 Task: Look for space in Baiyin, China from 1st July, 2023 to 3rd July, 2023 for 1 adult in price range Rs.5000 to Rs.15000. Place can be private room with 1  bedroom having 1 bed and 1 bathroom. Property type can be house, flat, guest house, hotel. Amenities needed are: wifi. Booking option can be shelf check-in. Required host language is Chinese (Simplified).
Action: Mouse moved to (598, 89)
Screenshot: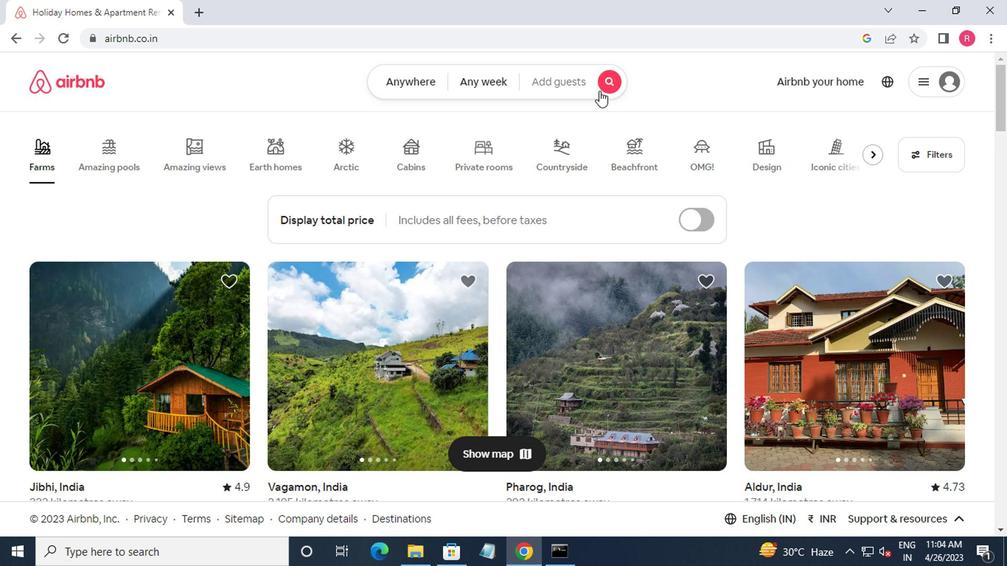 
Action: Mouse pressed left at (598, 89)
Screenshot: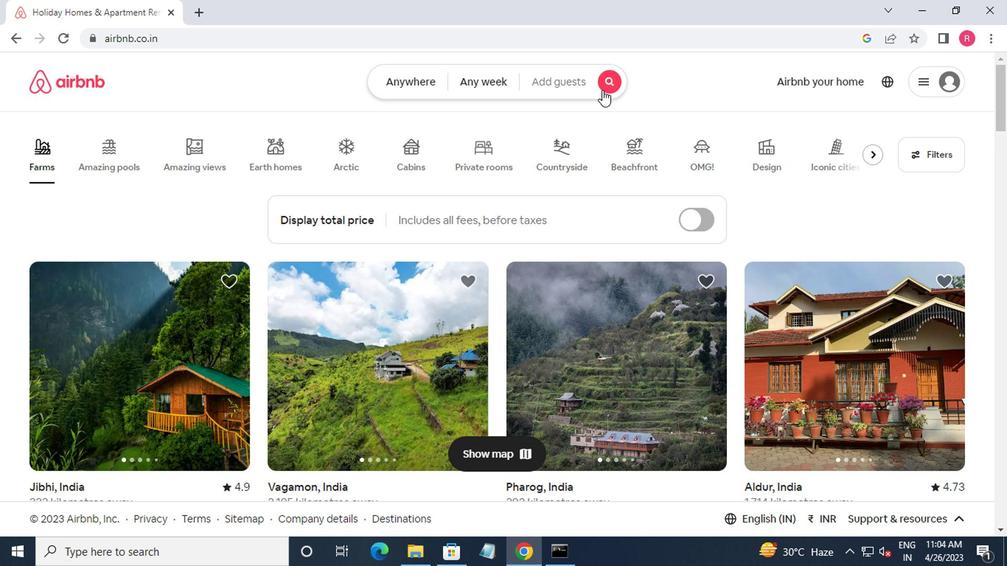 
Action: Mouse moved to (287, 146)
Screenshot: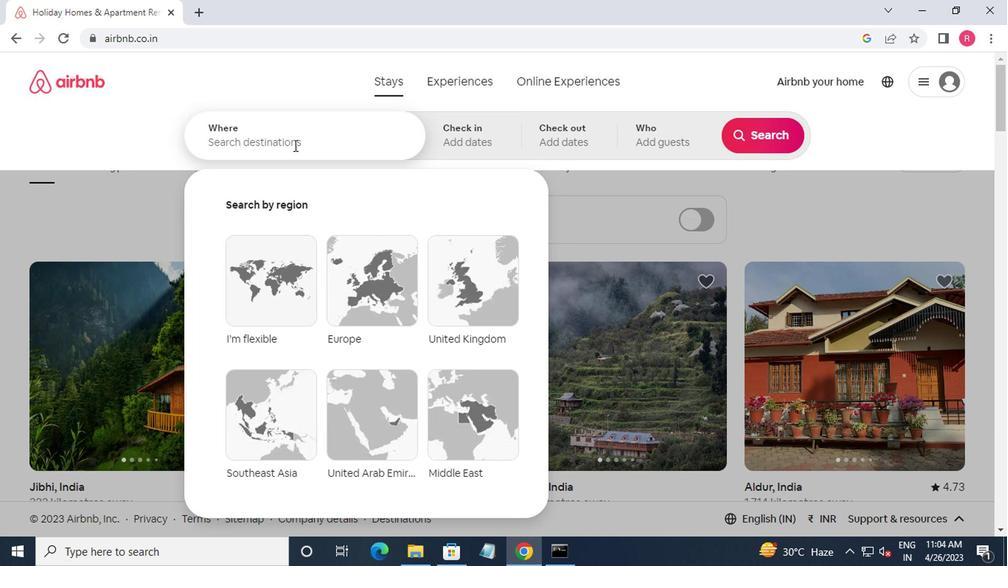 
Action: Mouse pressed left at (287, 146)
Screenshot: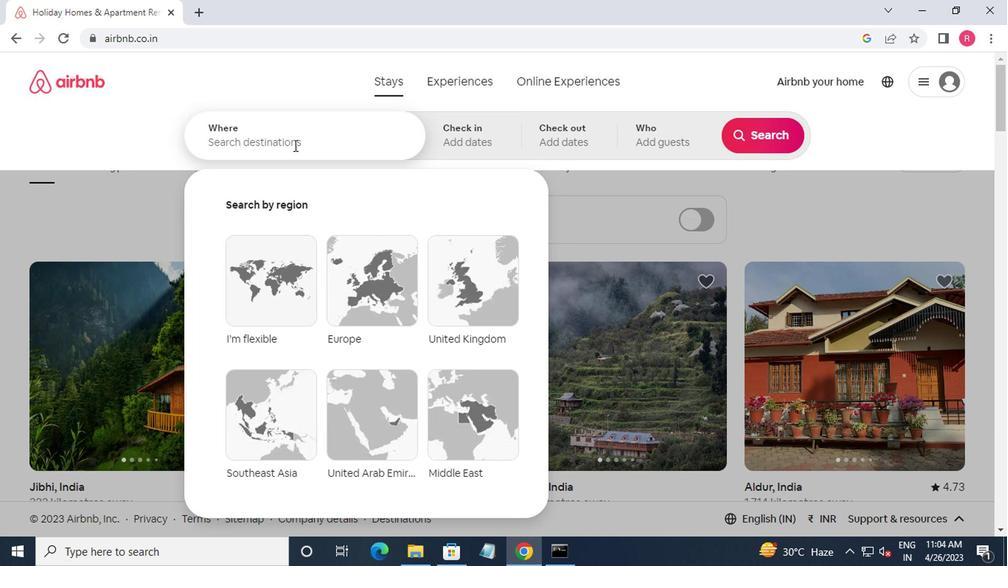 
Action: Key pressed baiyin,china<Key.enter>
Screenshot: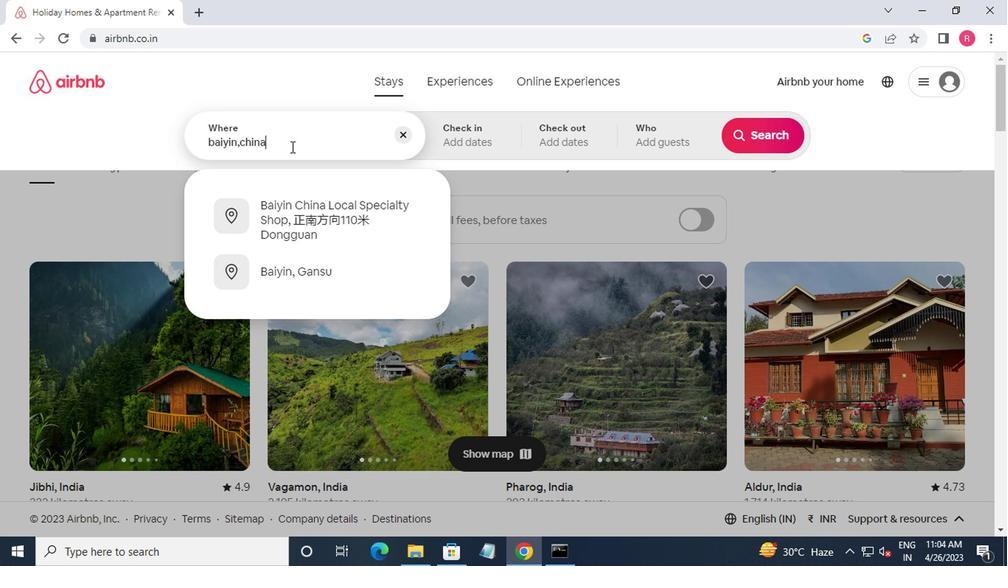 
Action: Mouse moved to (752, 255)
Screenshot: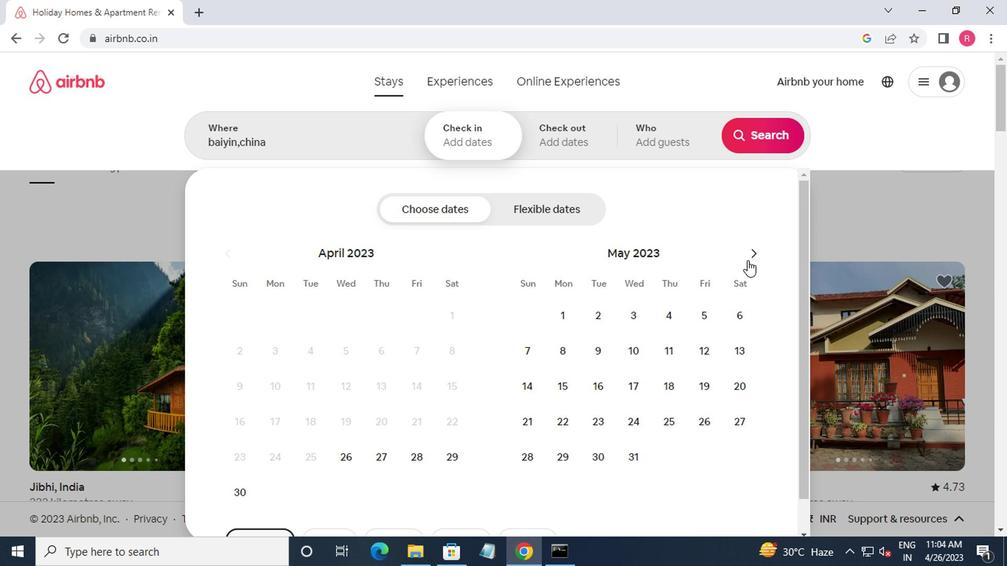 
Action: Mouse pressed left at (752, 255)
Screenshot: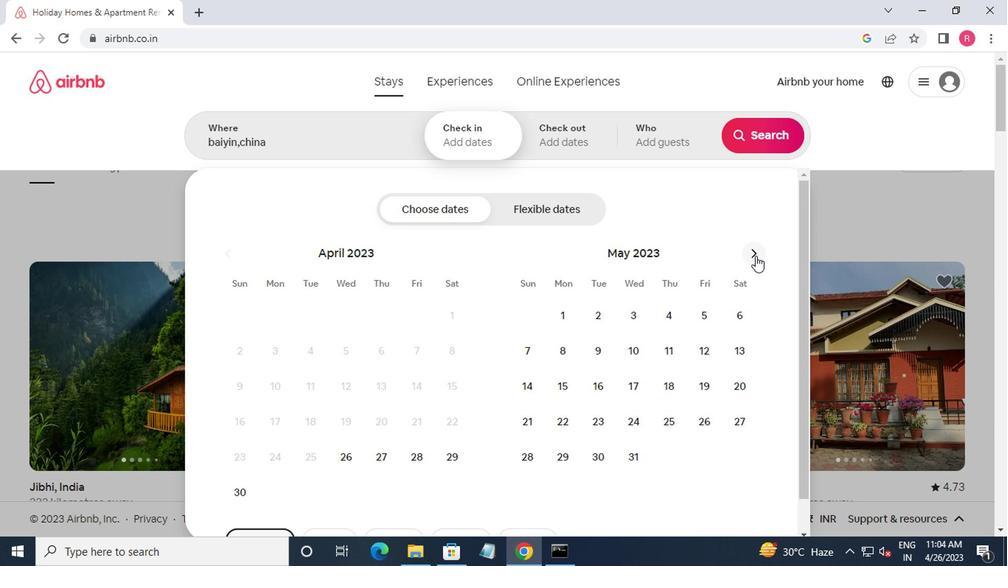 
Action: Mouse moved to (753, 254)
Screenshot: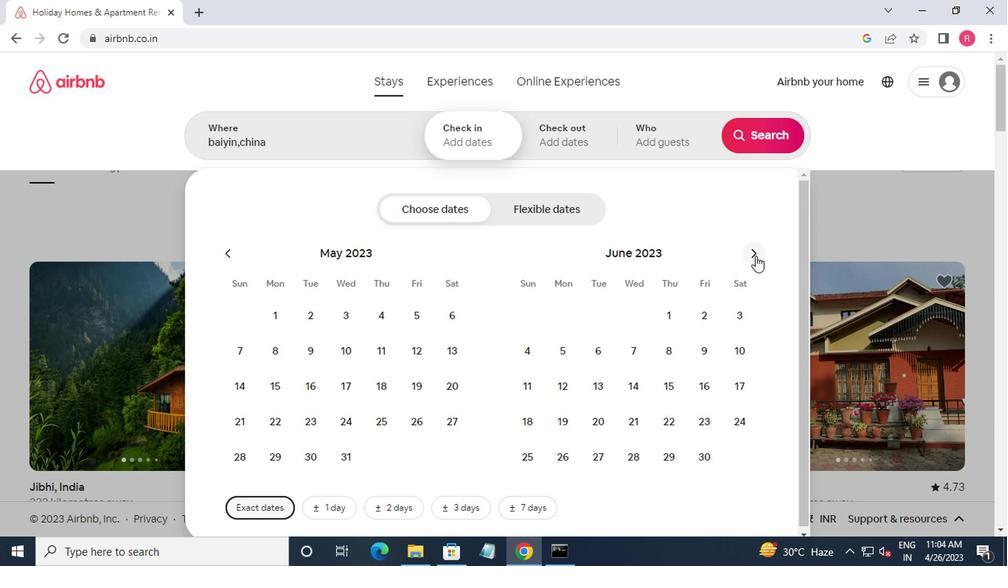
Action: Mouse pressed left at (753, 254)
Screenshot: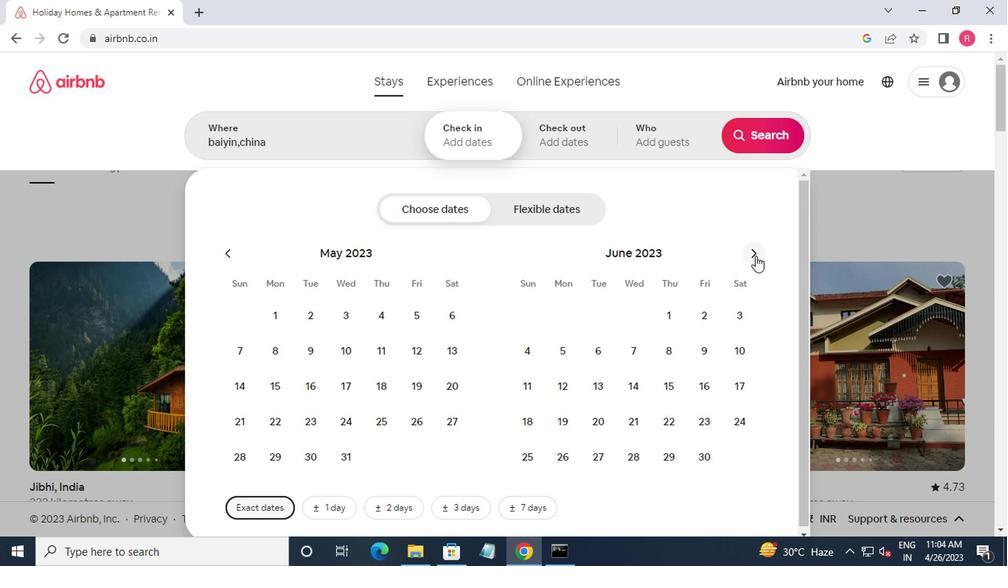
Action: Mouse moved to (749, 316)
Screenshot: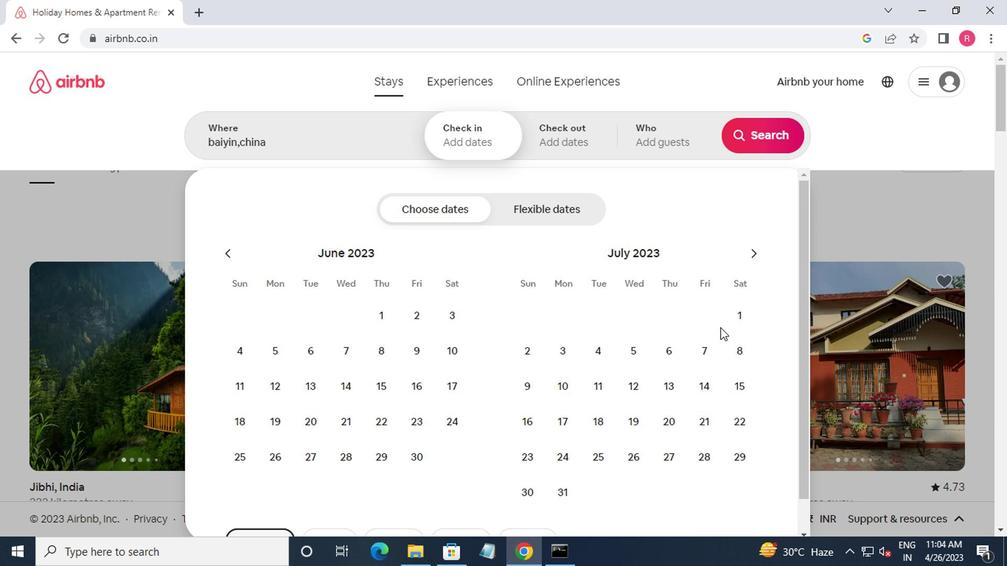 
Action: Mouse pressed left at (749, 316)
Screenshot: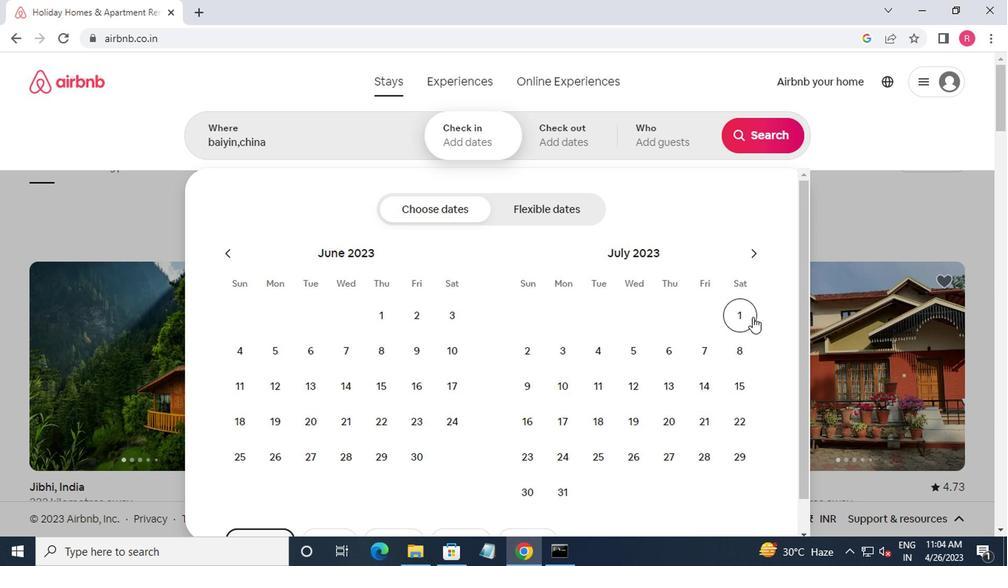 
Action: Mouse moved to (556, 356)
Screenshot: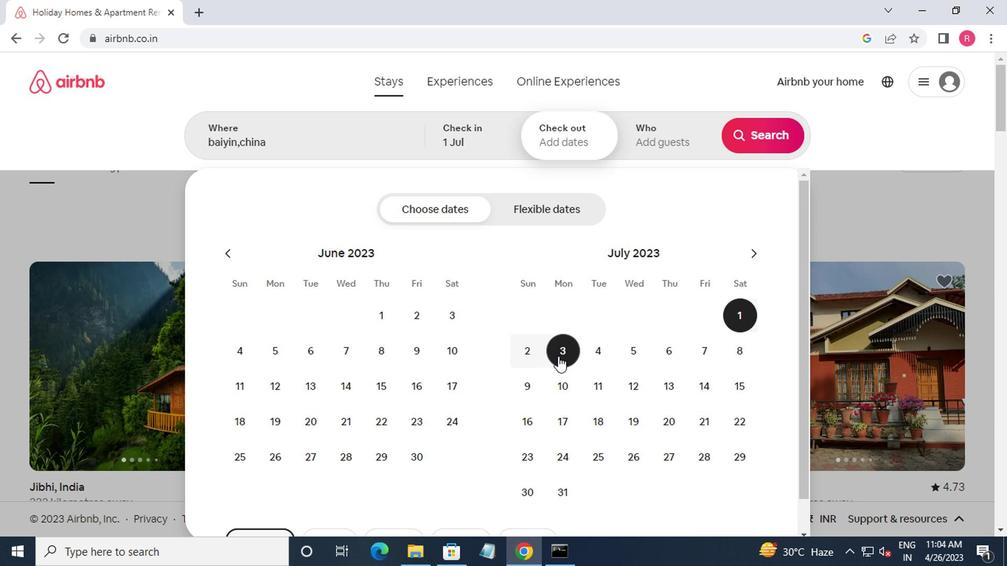 
Action: Mouse pressed left at (556, 356)
Screenshot: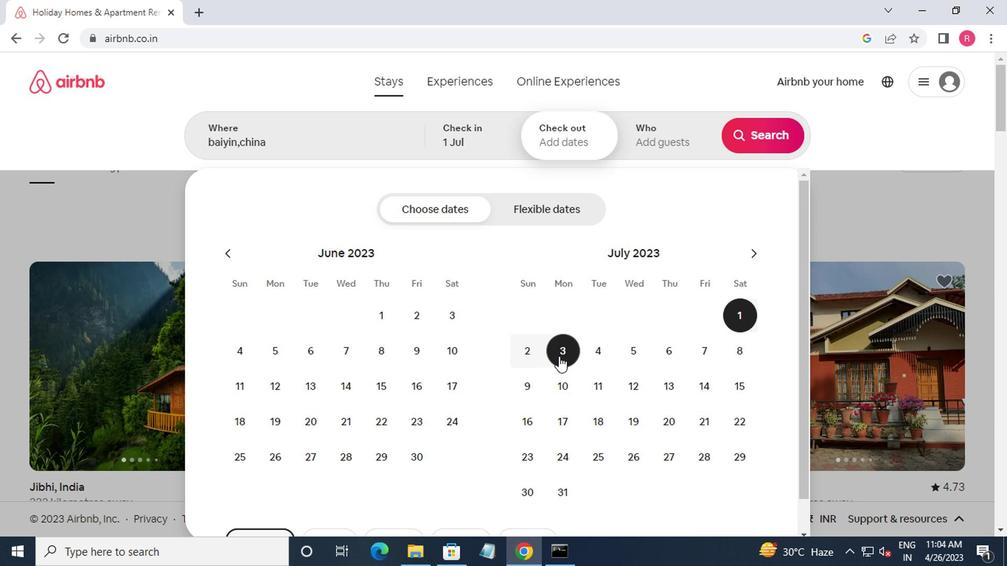 
Action: Mouse moved to (641, 140)
Screenshot: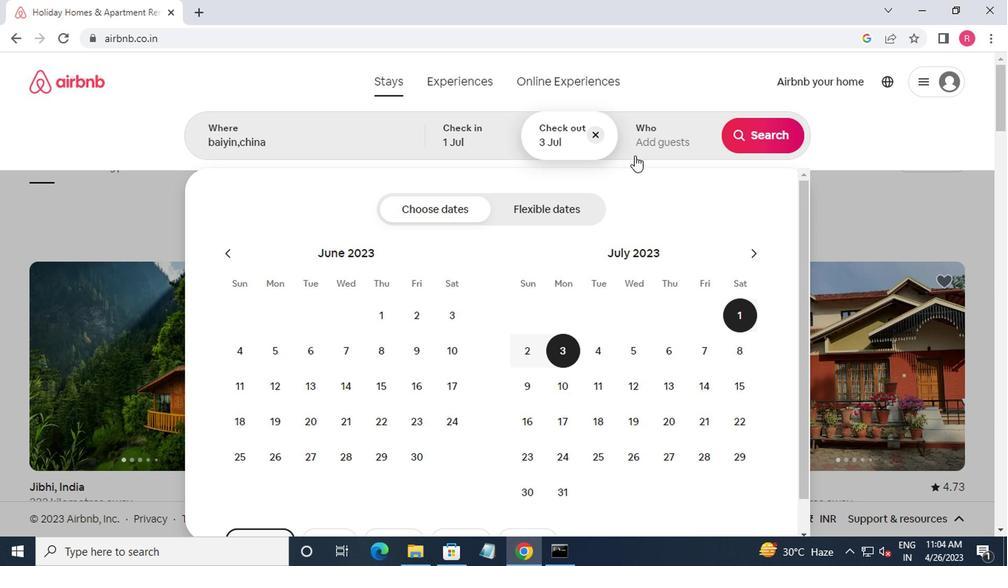 
Action: Mouse pressed left at (641, 140)
Screenshot: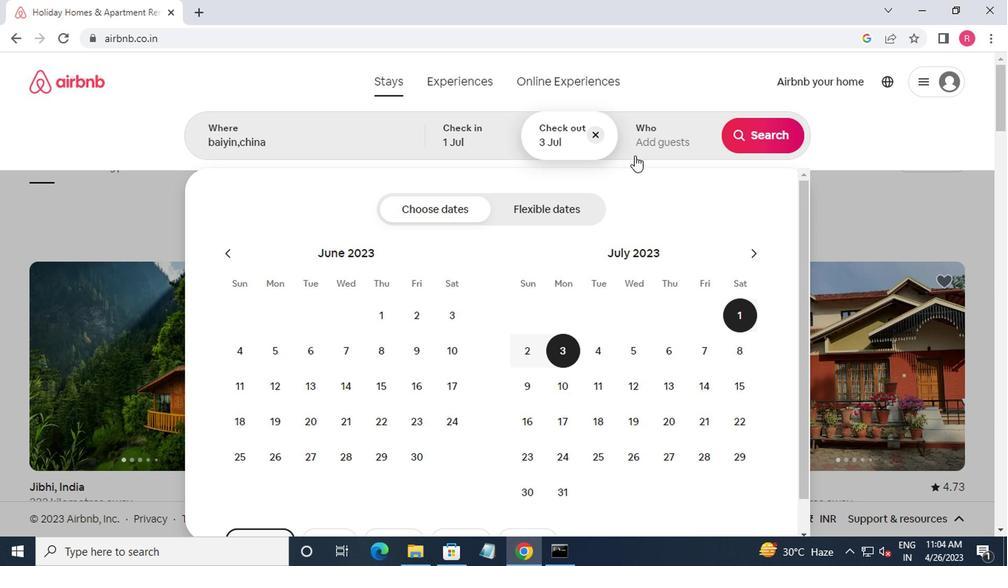 
Action: Mouse moved to (763, 210)
Screenshot: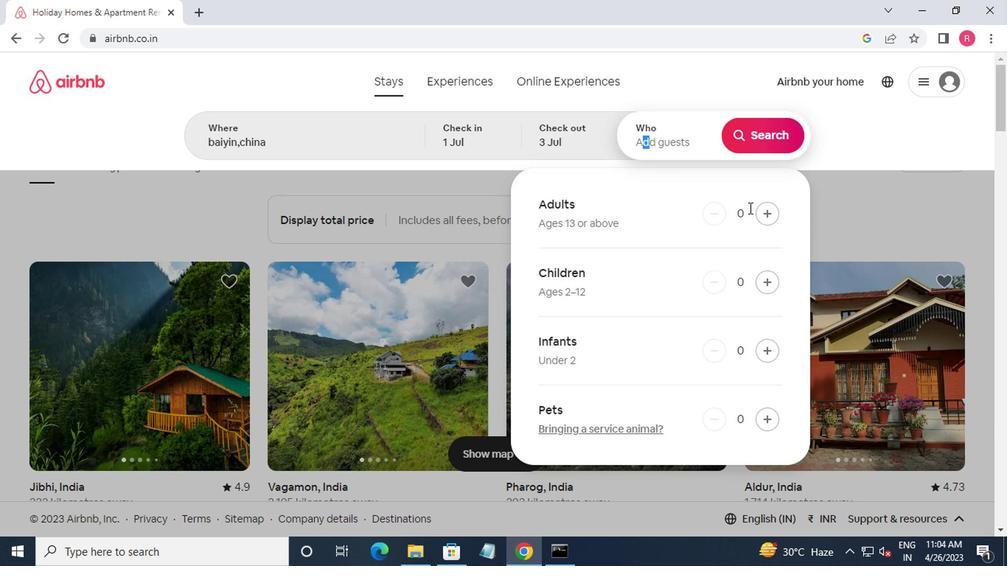 
Action: Mouse pressed left at (763, 210)
Screenshot: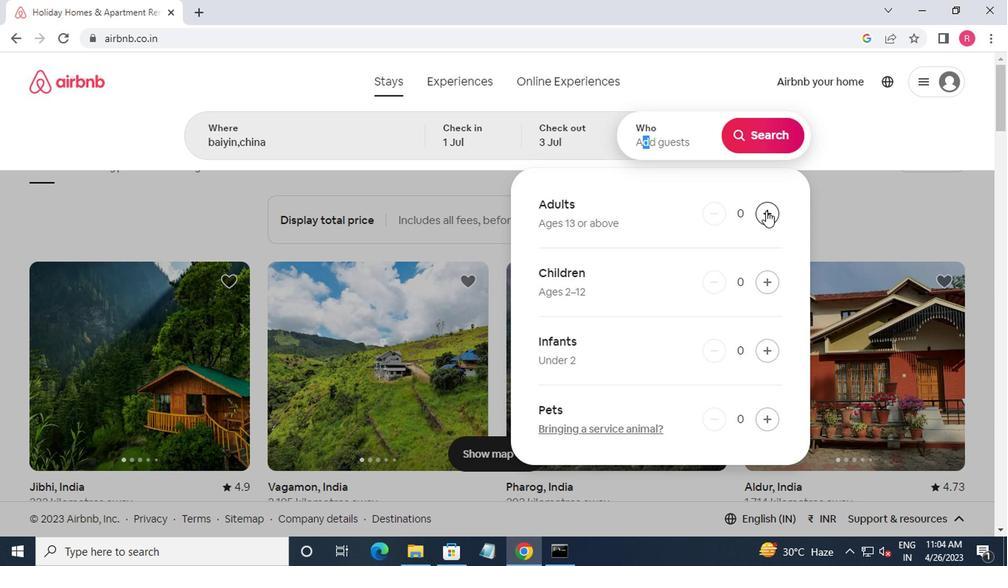 
Action: Mouse moved to (752, 145)
Screenshot: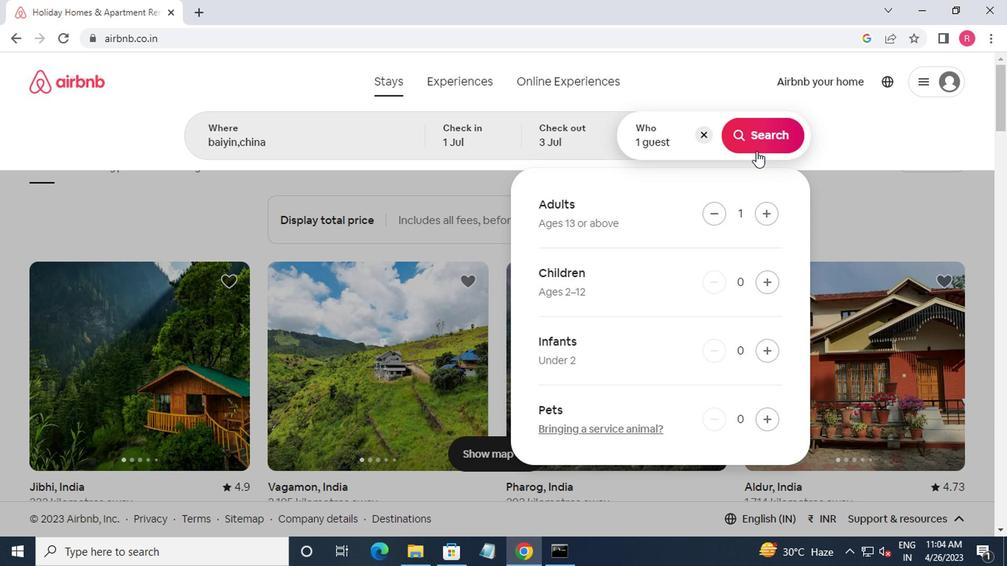 
Action: Mouse pressed left at (752, 145)
Screenshot: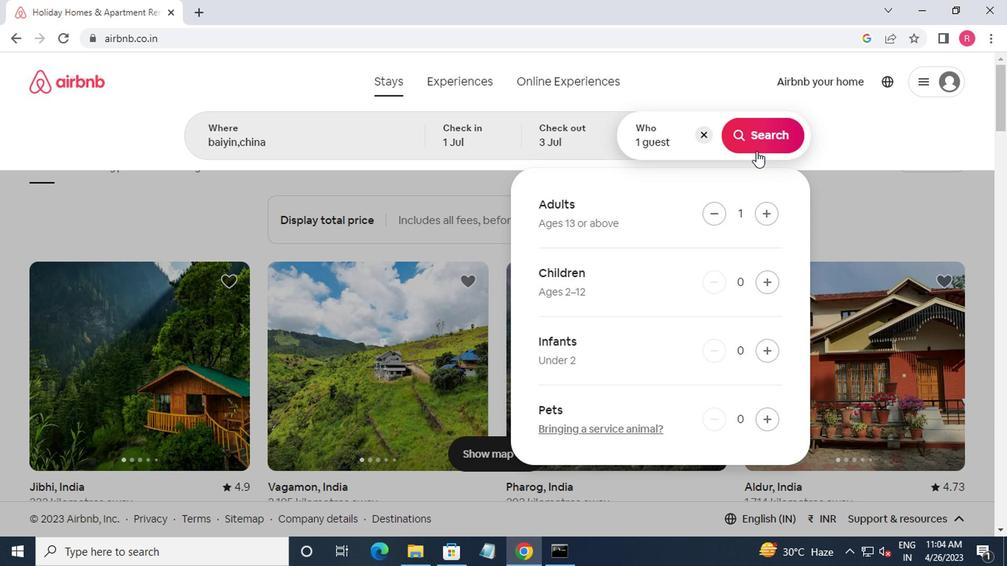 
Action: Mouse moved to (915, 142)
Screenshot: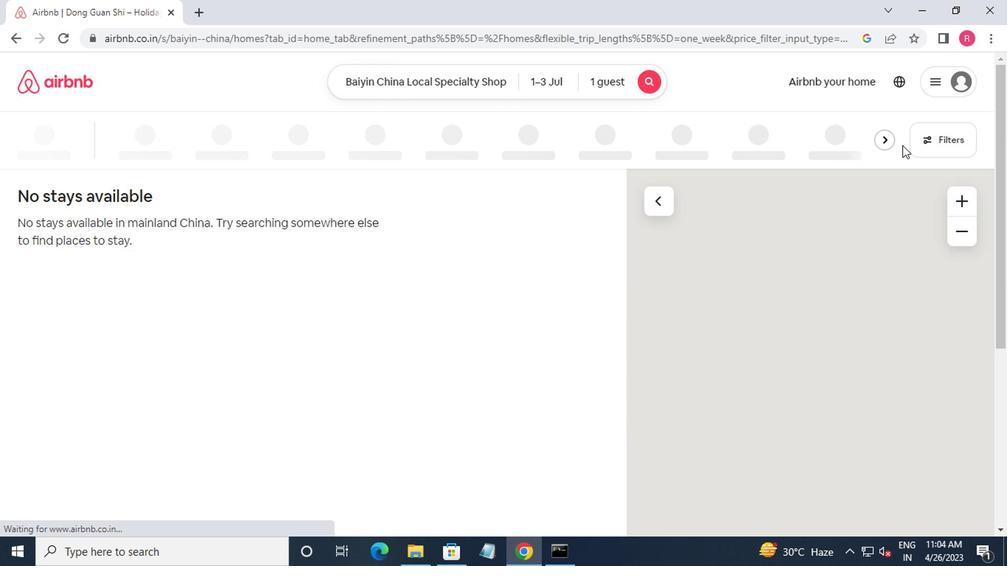 
Action: Mouse pressed left at (915, 142)
Screenshot: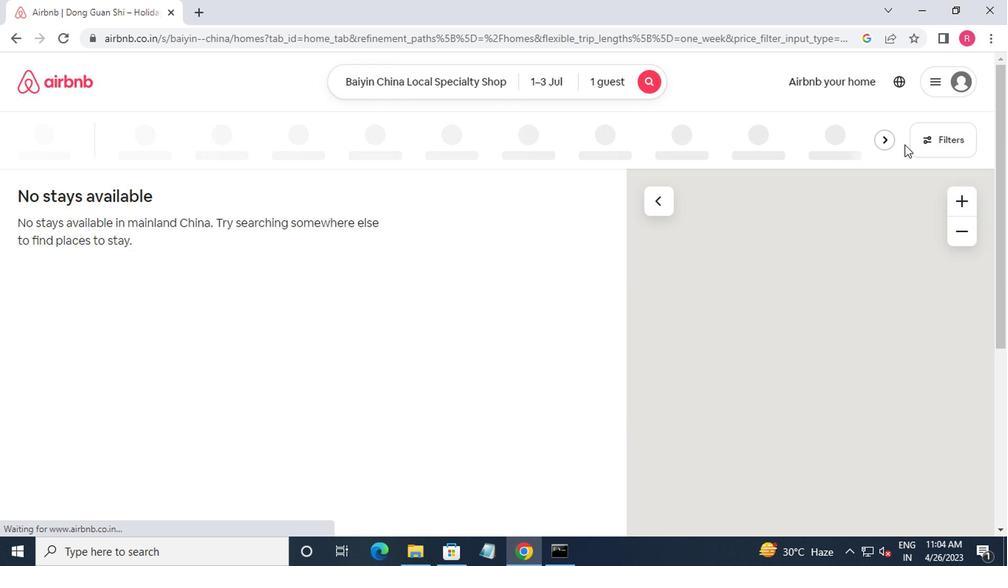 
Action: Mouse moved to (314, 229)
Screenshot: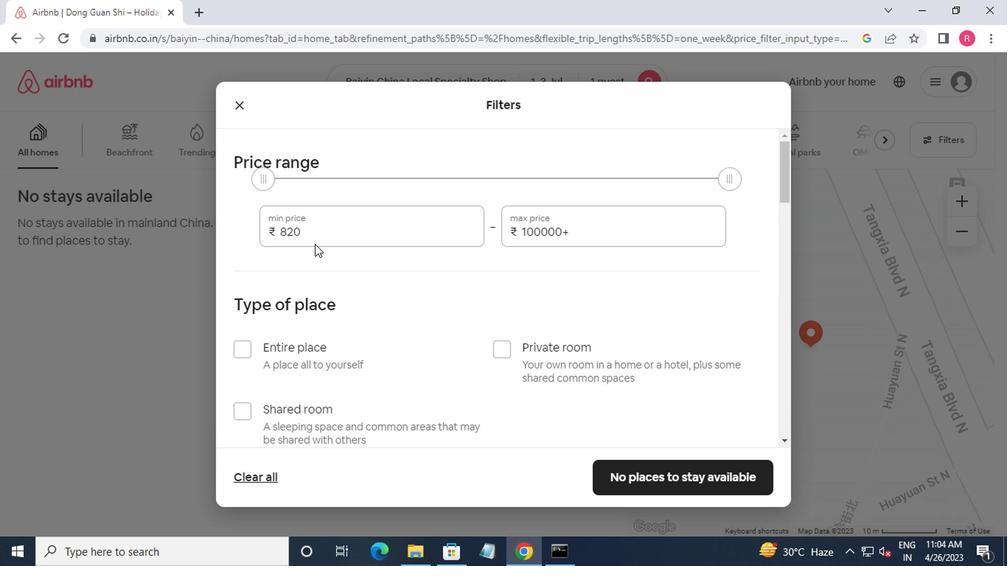
Action: Mouse pressed left at (314, 229)
Screenshot: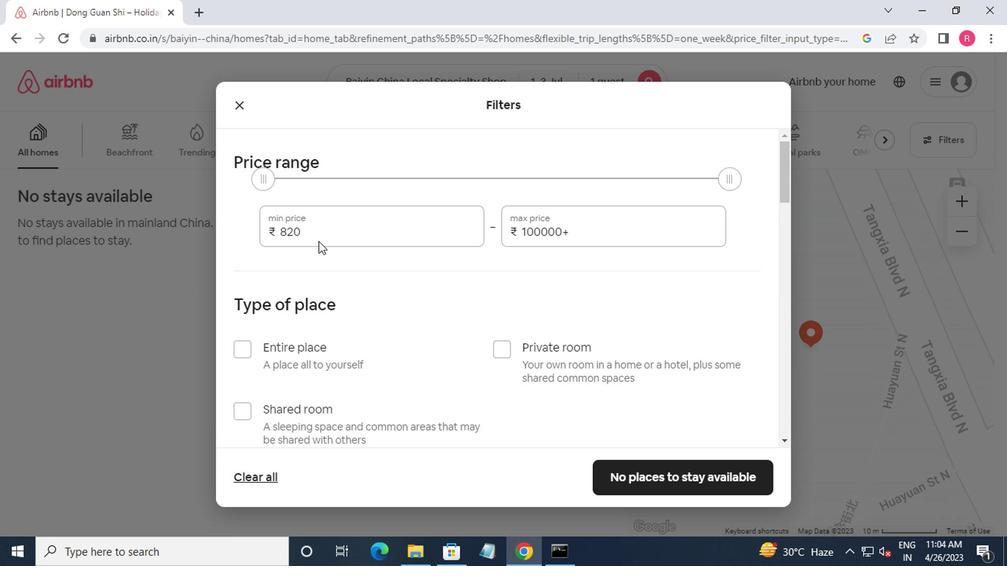 
Action: Mouse moved to (311, 228)
Screenshot: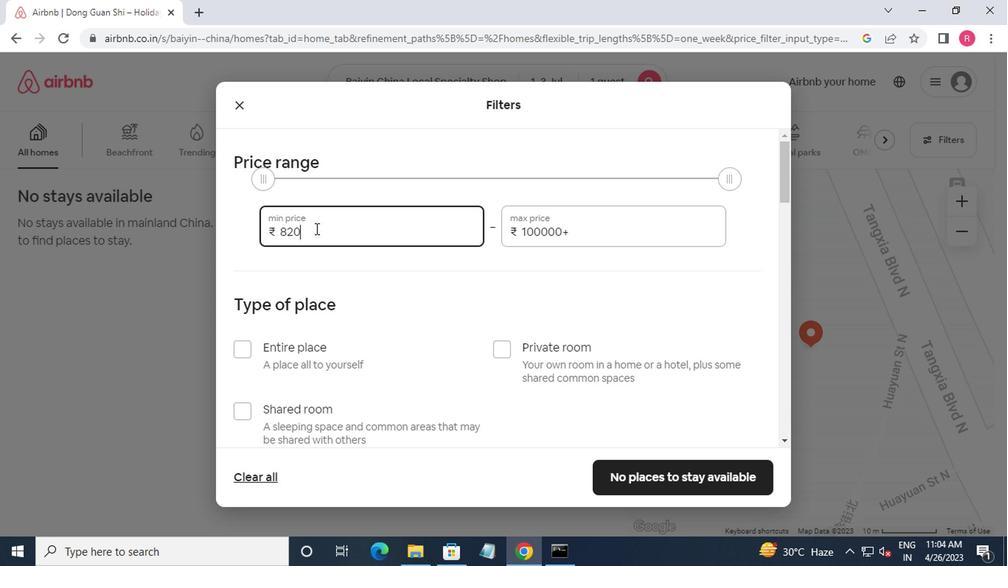 
Action: Key pressed <Key.backspace><Key.backspace><Key.backspace><Key.backspace>5000<Key.tab>1500<Key.backspace><Key.backspace><Key.backspace><Key.backspace><Key.backspace><Key.backspace>5000
Screenshot: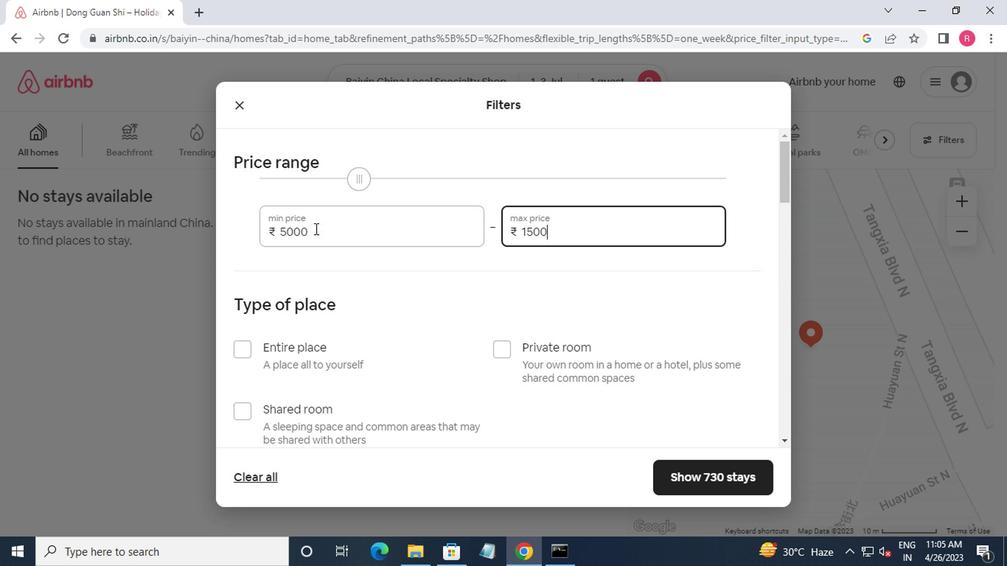 
Action: Mouse moved to (235, 263)
Screenshot: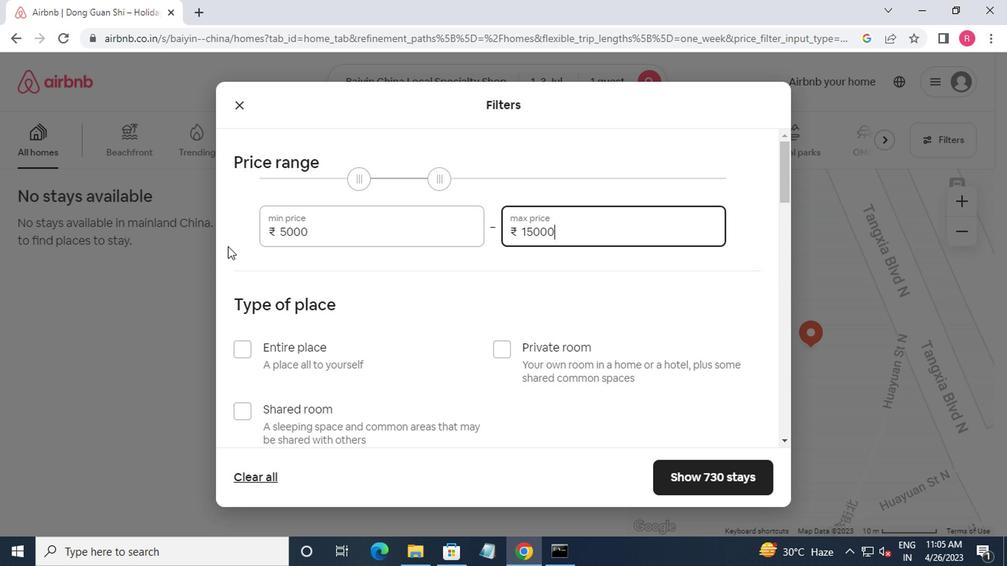 
Action: Mouse scrolled (235, 262) with delta (0, -1)
Screenshot: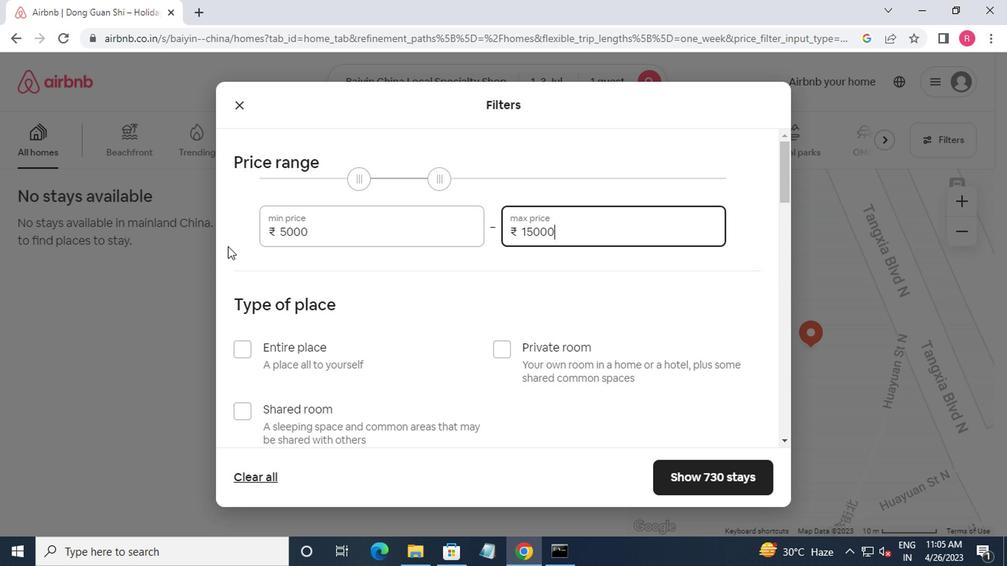 
Action: Mouse moved to (235, 282)
Screenshot: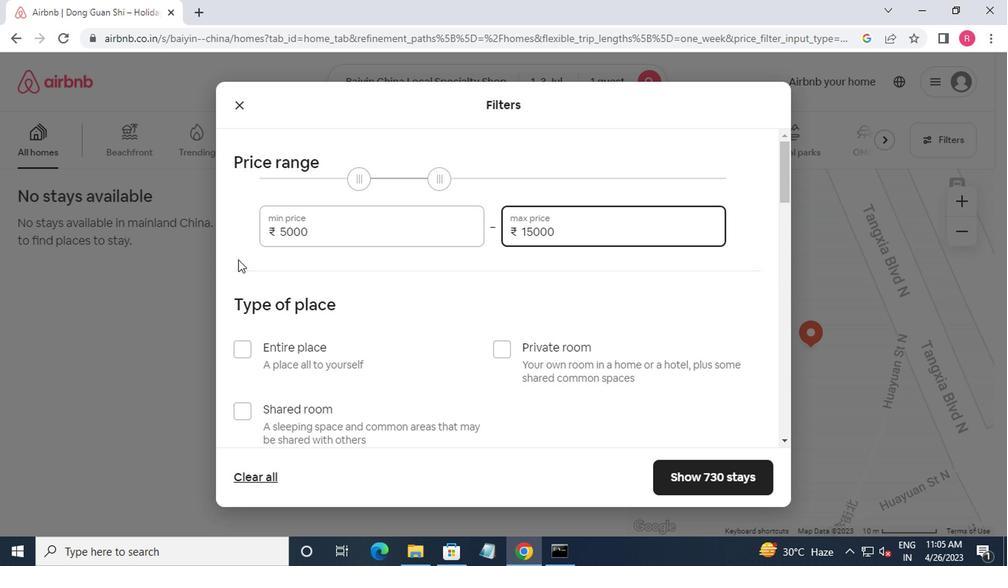 
Action: Mouse scrolled (235, 282) with delta (0, 0)
Screenshot: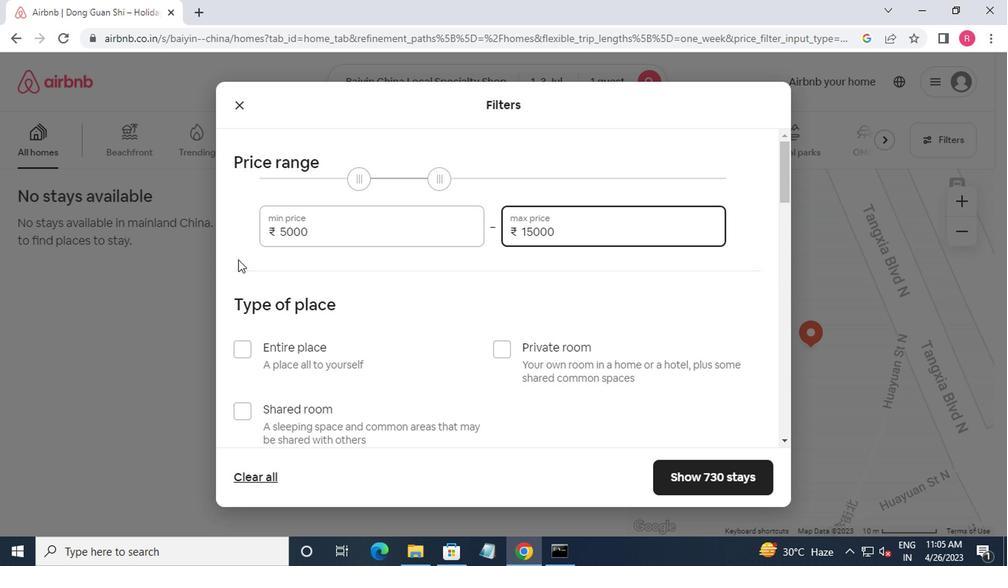 
Action: Mouse moved to (500, 198)
Screenshot: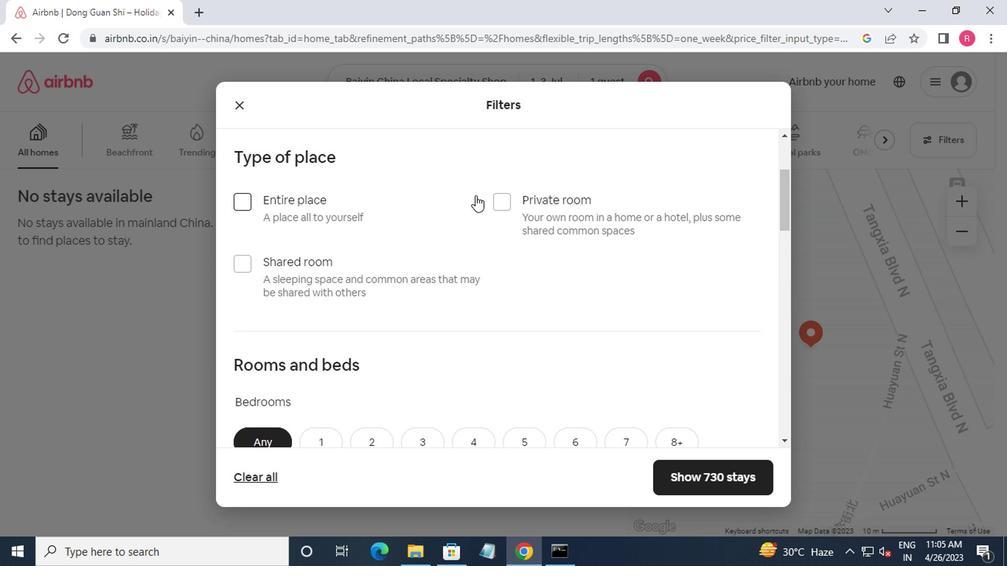
Action: Mouse pressed left at (500, 198)
Screenshot: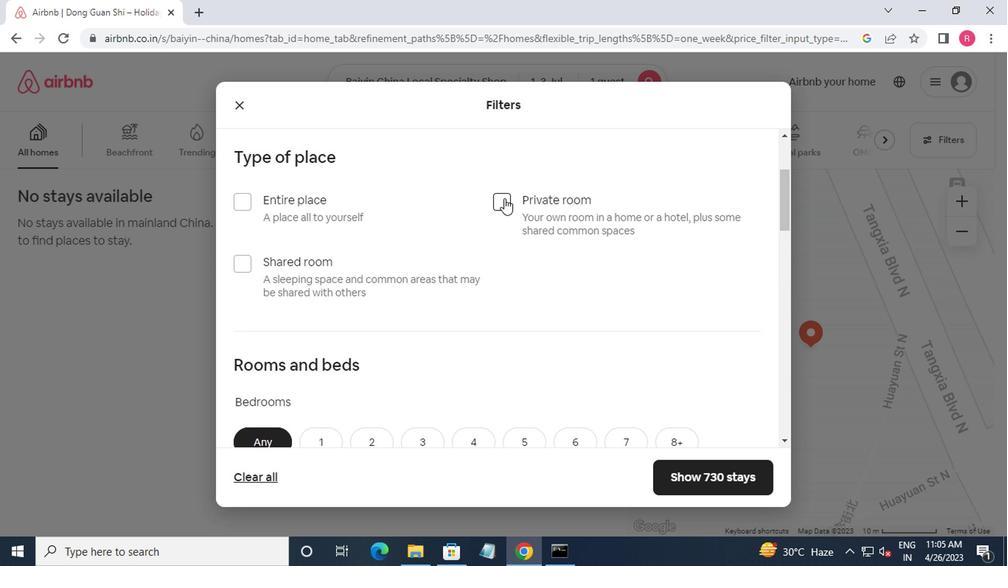 
Action: Mouse moved to (500, 211)
Screenshot: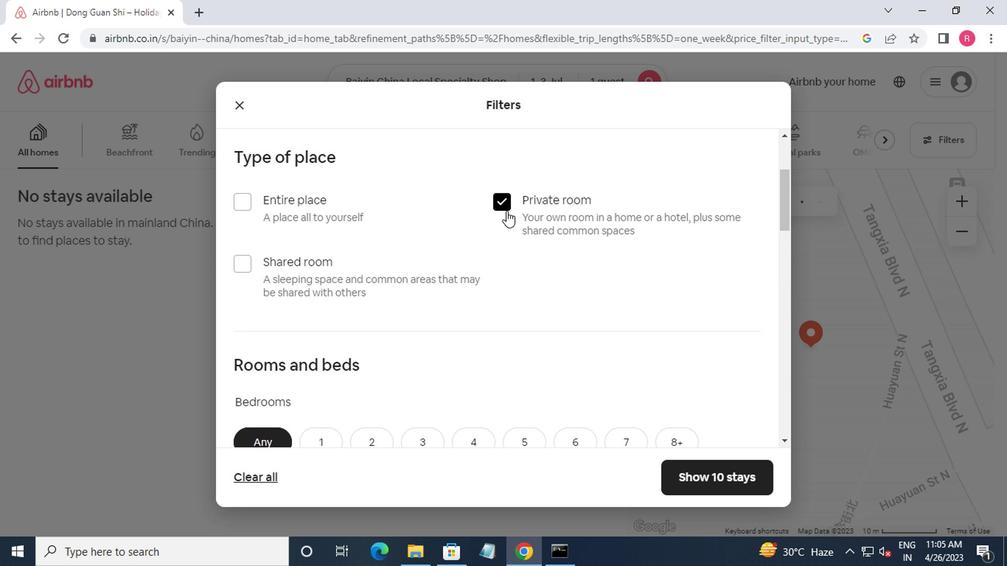 
Action: Mouse scrolled (500, 210) with delta (0, 0)
Screenshot: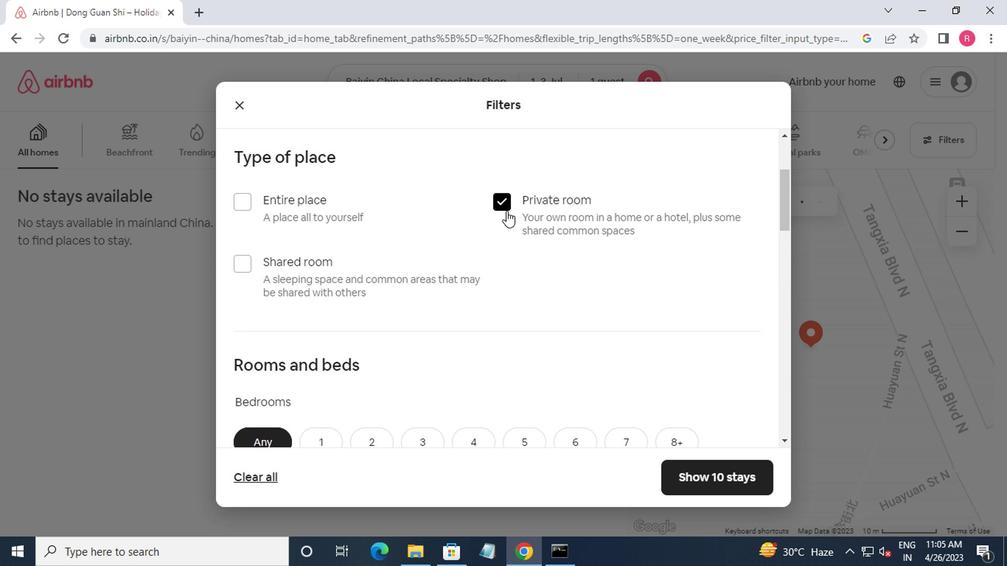 
Action: Mouse moved to (500, 213)
Screenshot: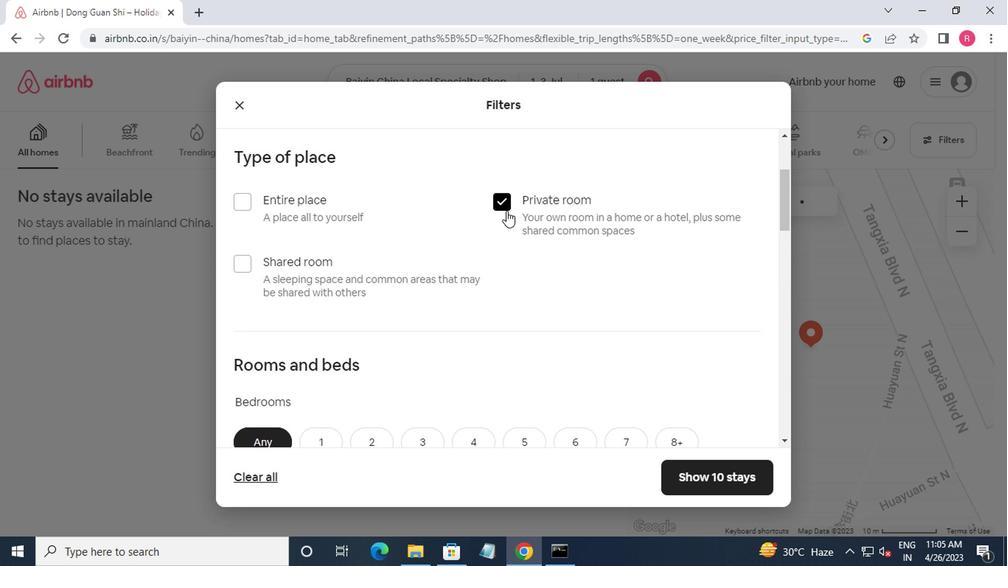 
Action: Mouse scrolled (500, 212) with delta (0, 0)
Screenshot: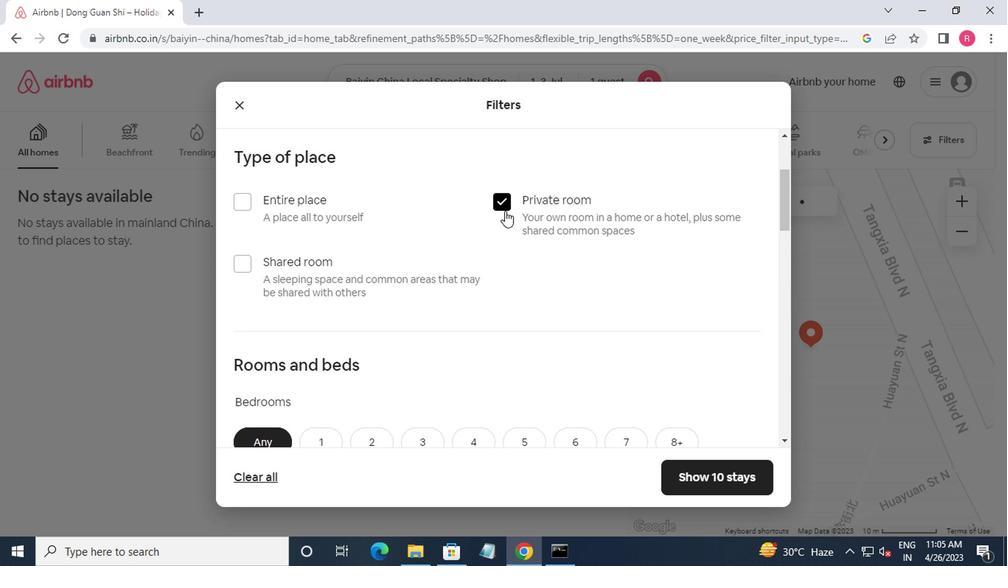 
Action: Mouse moved to (316, 301)
Screenshot: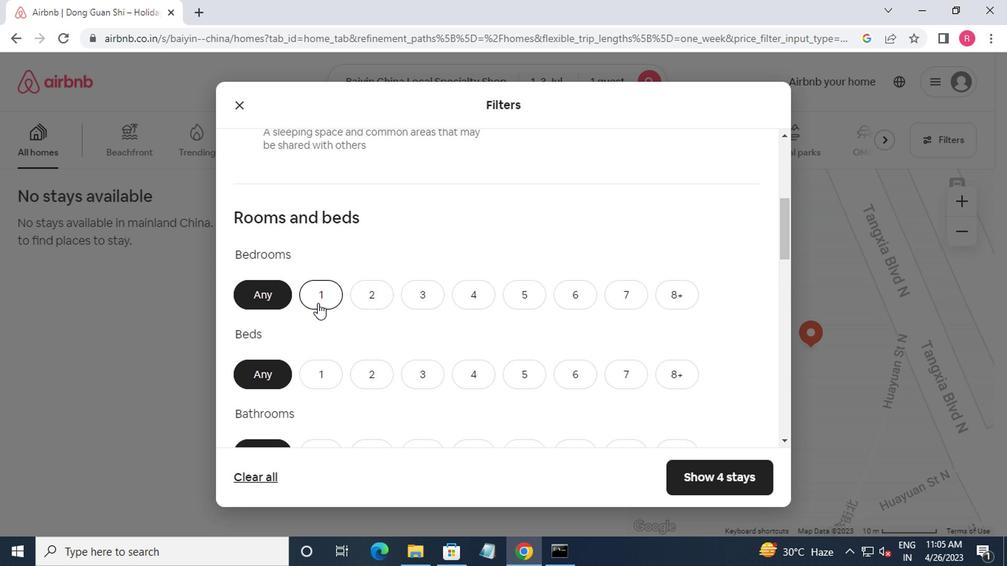 
Action: Mouse pressed left at (316, 301)
Screenshot: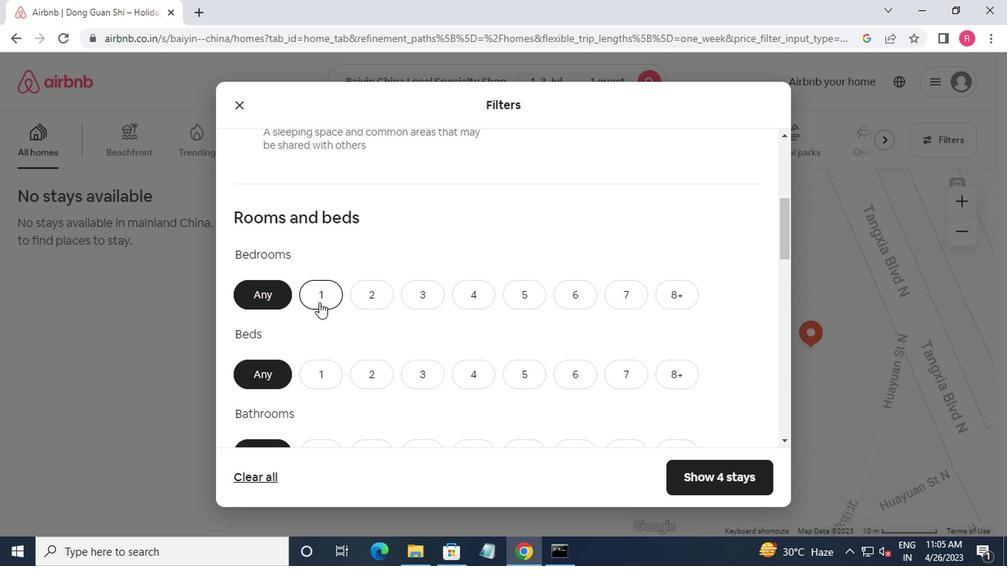 
Action: Mouse moved to (322, 301)
Screenshot: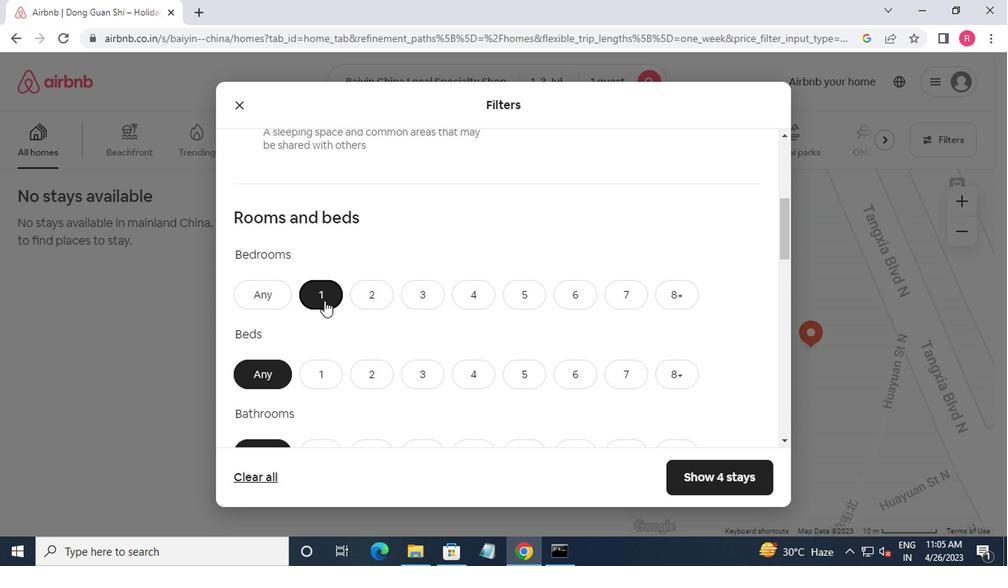 
Action: Mouse scrolled (322, 300) with delta (0, -1)
Screenshot: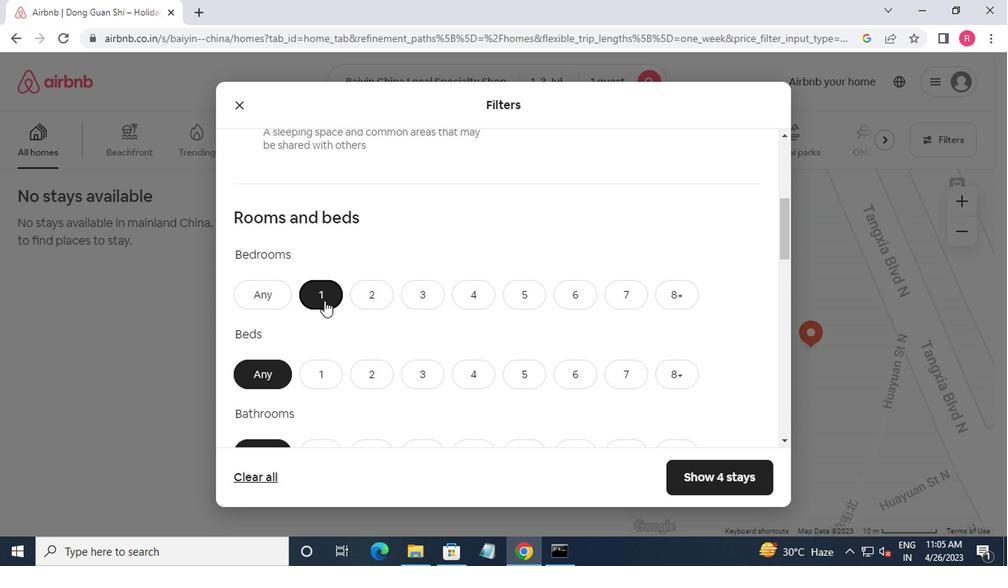 
Action: Mouse moved to (324, 308)
Screenshot: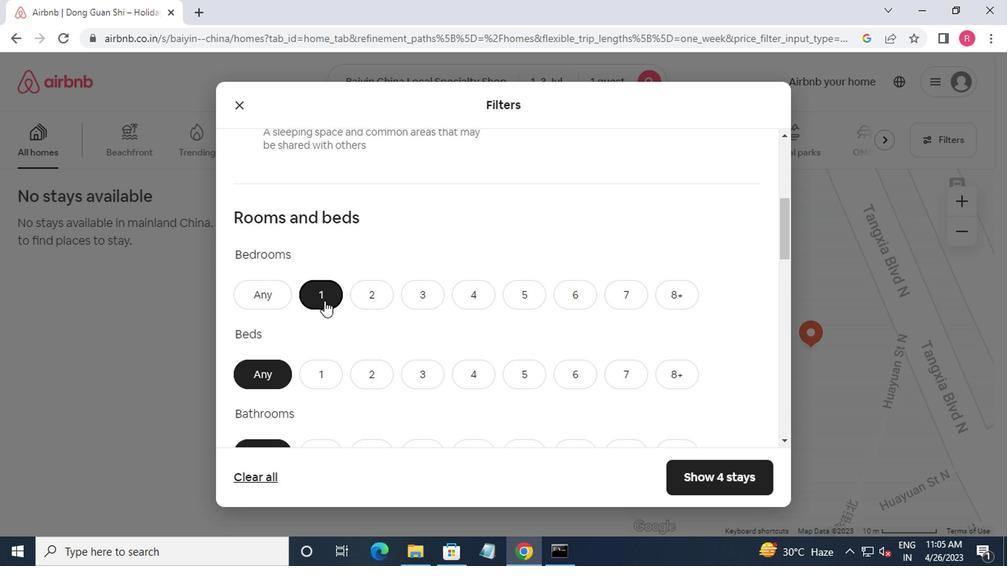 
Action: Mouse scrolled (324, 307) with delta (0, -1)
Screenshot: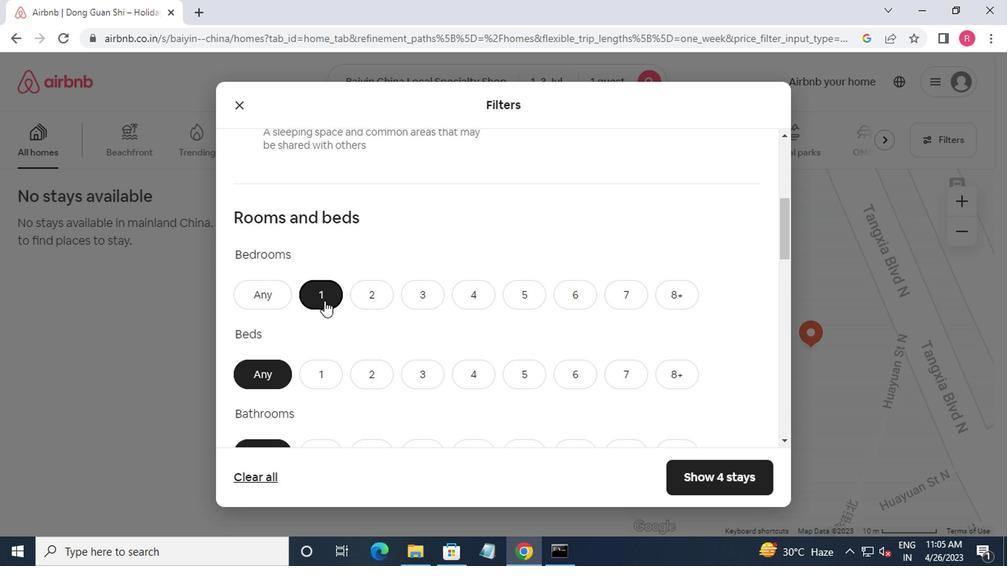 
Action: Mouse moved to (318, 231)
Screenshot: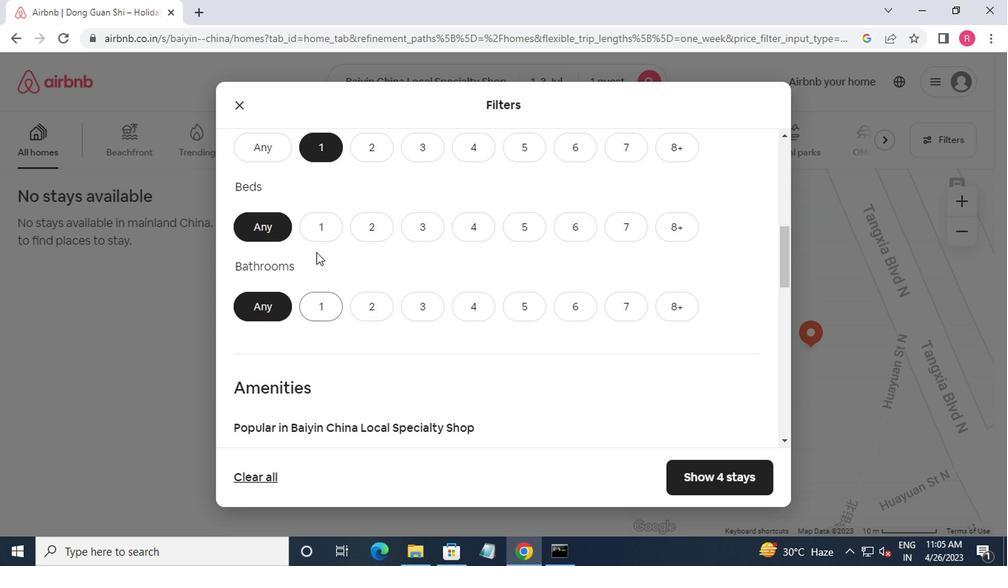 
Action: Mouse pressed left at (318, 231)
Screenshot: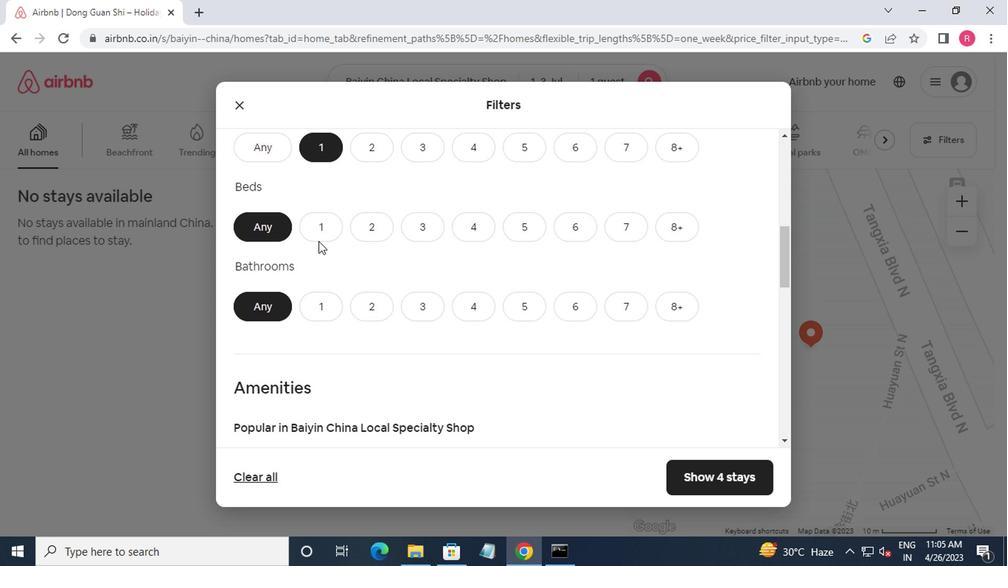 
Action: Mouse moved to (317, 305)
Screenshot: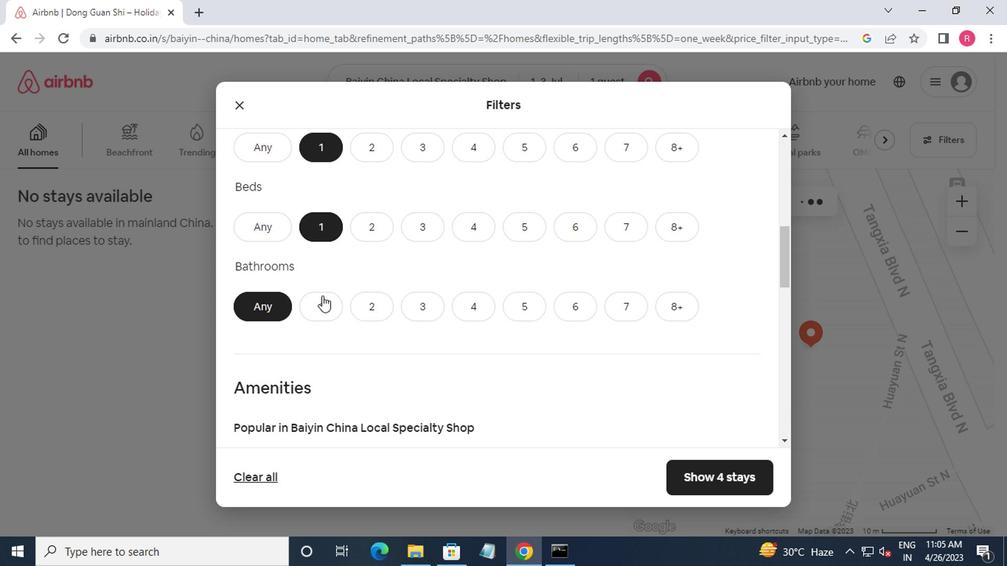 
Action: Mouse pressed left at (317, 305)
Screenshot: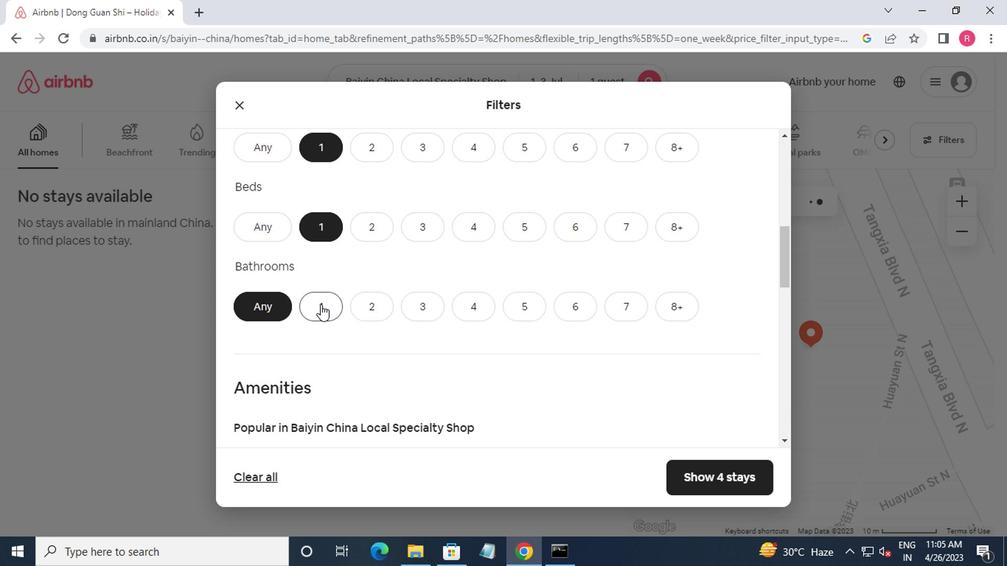 
Action: Mouse moved to (296, 312)
Screenshot: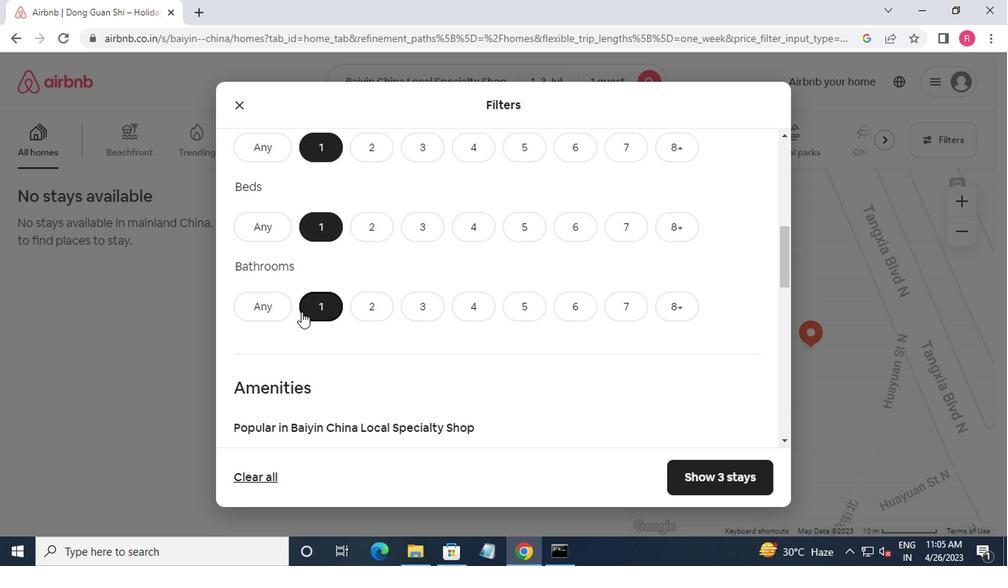 
Action: Mouse scrolled (296, 311) with delta (0, -1)
Screenshot: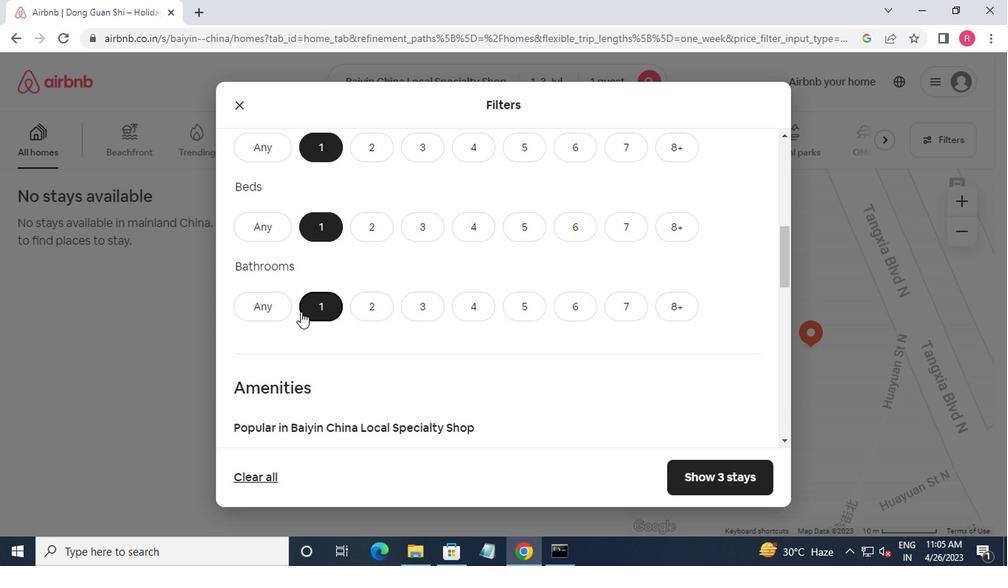 
Action: Mouse moved to (296, 314)
Screenshot: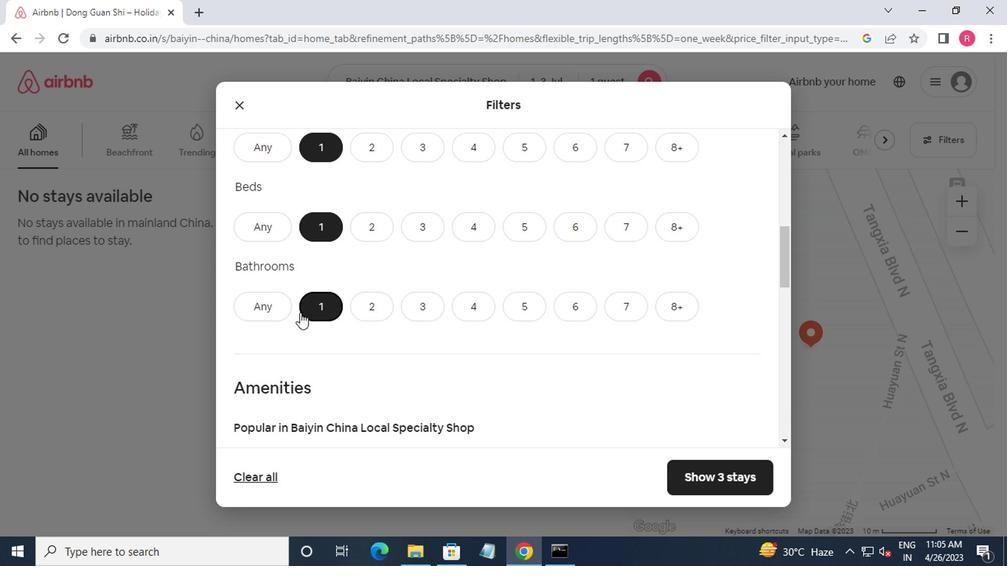 
Action: Mouse scrolled (296, 314) with delta (0, 0)
Screenshot: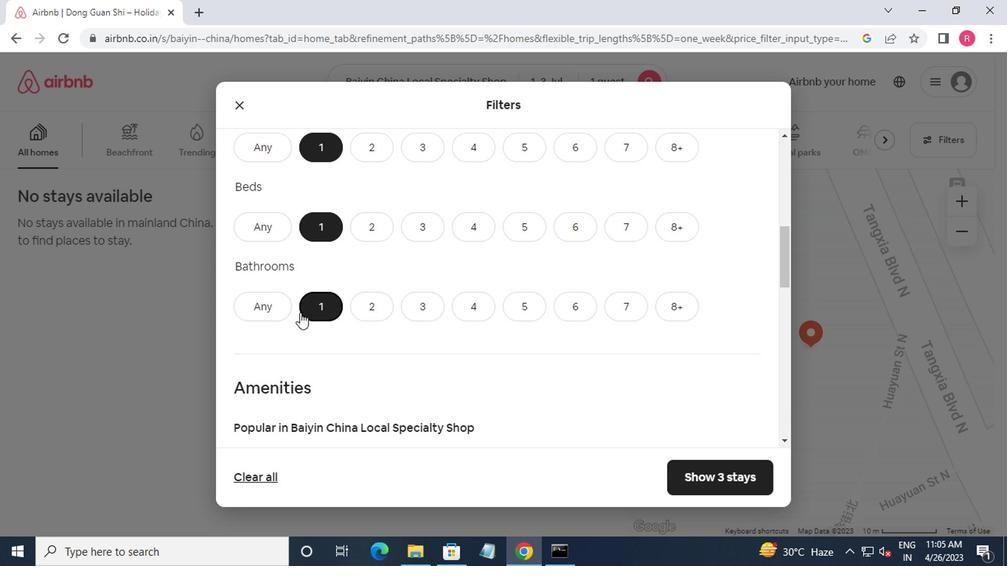 
Action: Mouse moved to (242, 306)
Screenshot: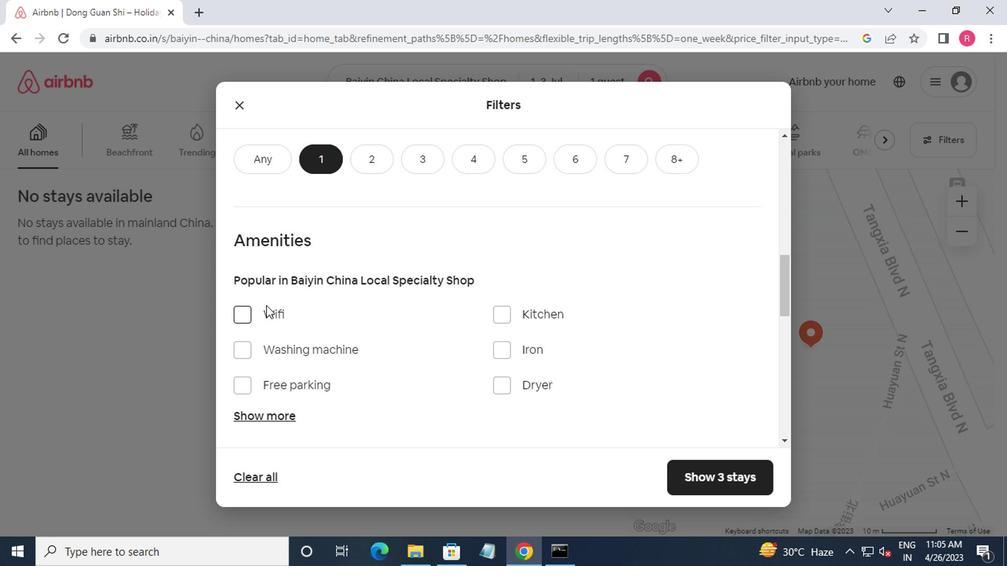 
Action: Mouse pressed left at (242, 306)
Screenshot: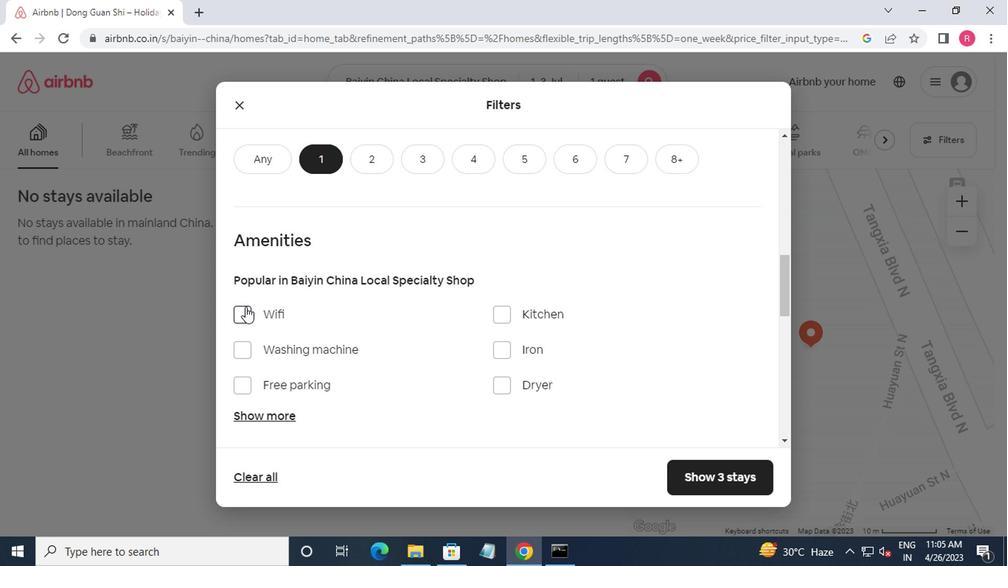 
Action: Mouse moved to (255, 305)
Screenshot: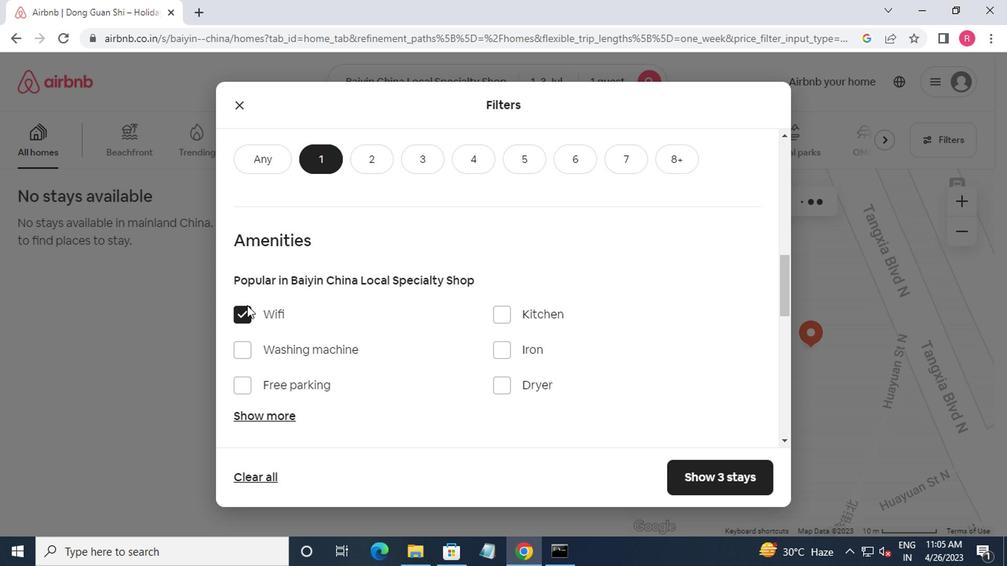 
Action: Mouse scrolled (255, 305) with delta (0, 0)
Screenshot: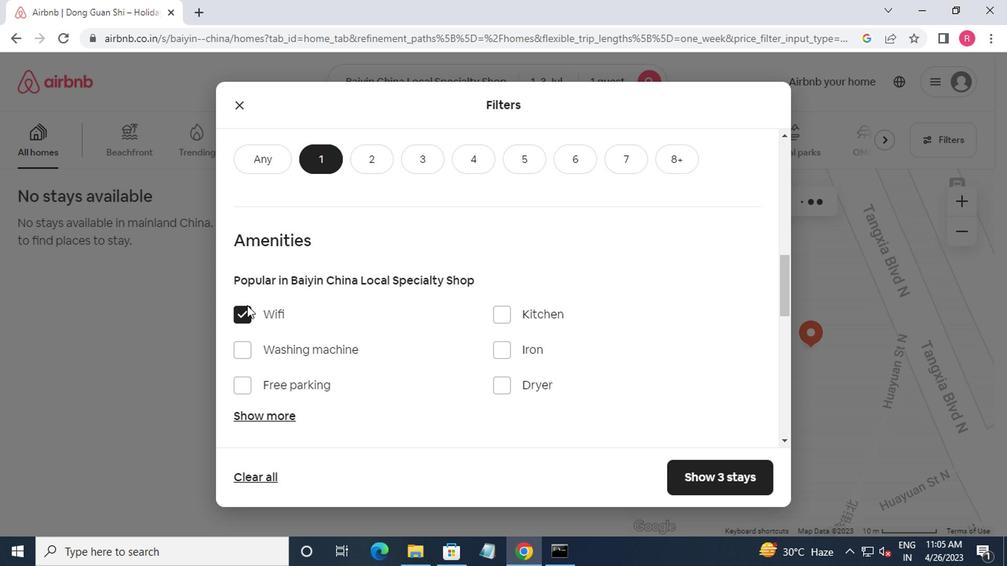 
Action: Mouse moved to (289, 324)
Screenshot: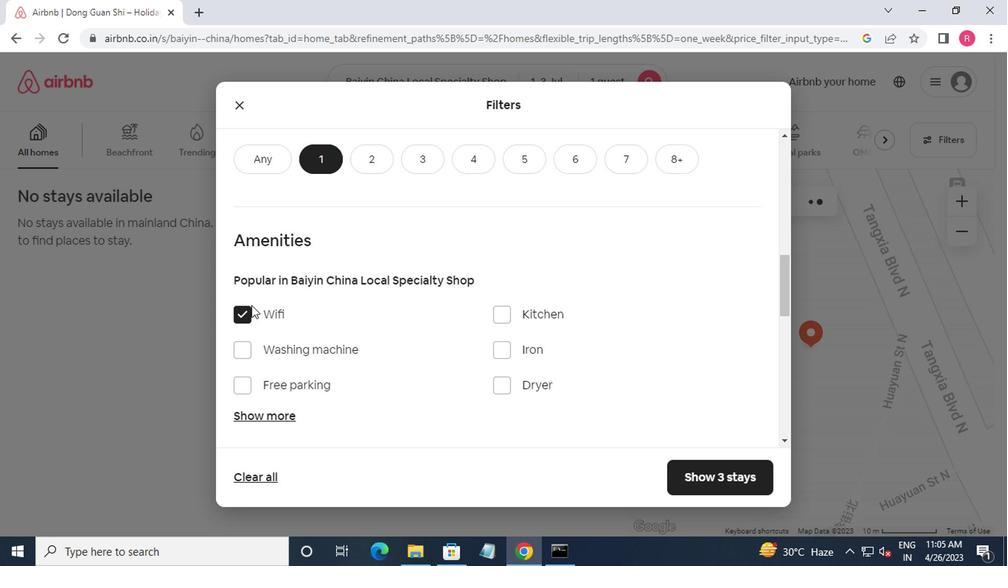 
Action: Mouse scrolled (289, 323) with delta (0, 0)
Screenshot: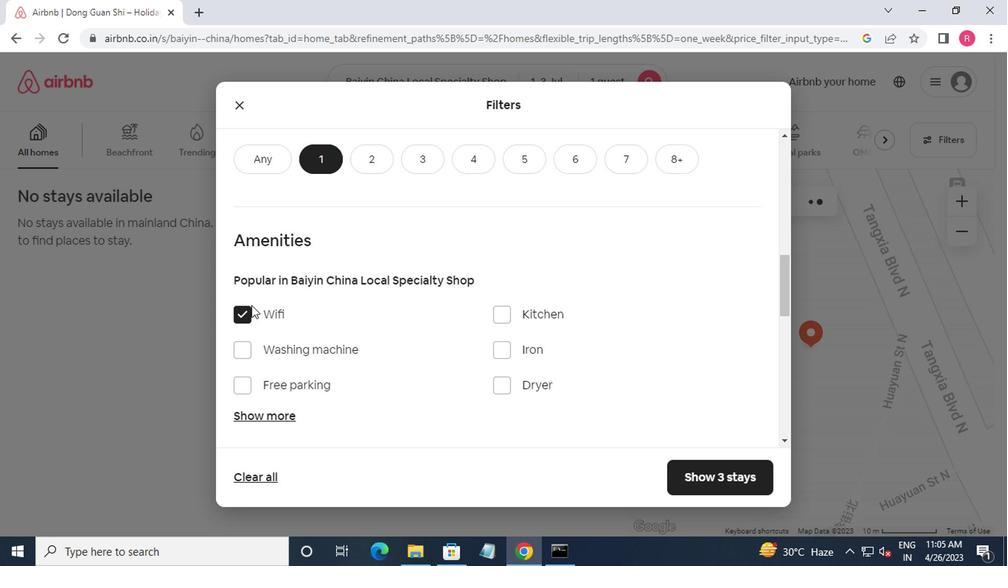 
Action: Mouse moved to (338, 345)
Screenshot: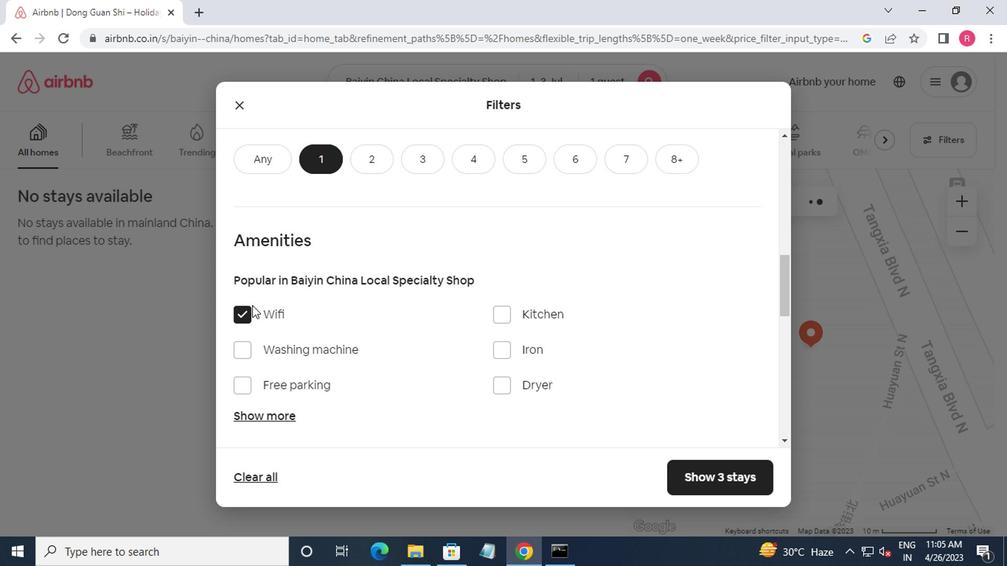 
Action: Mouse scrolled (338, 345) with delta (0, 0)
Screenshot: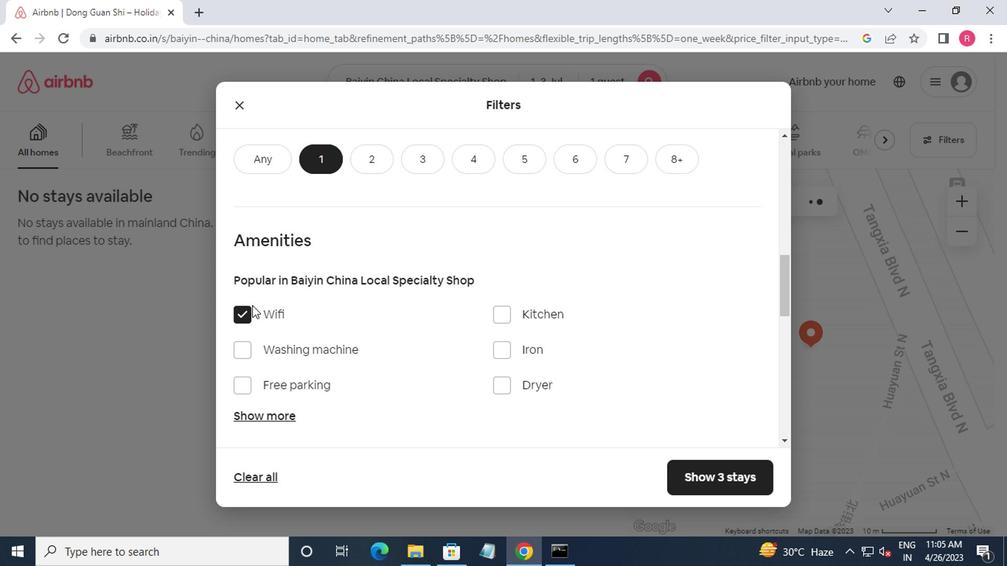 
Action: Mouse moved to (721, 367)
Screenshot: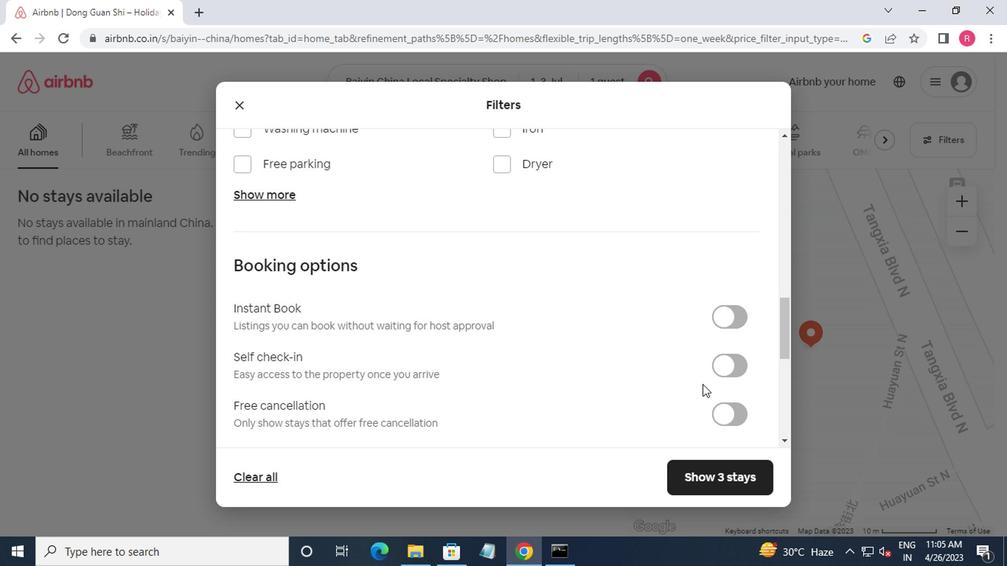 
Action: Mouse pressed left at (721, 367)
Screenshot: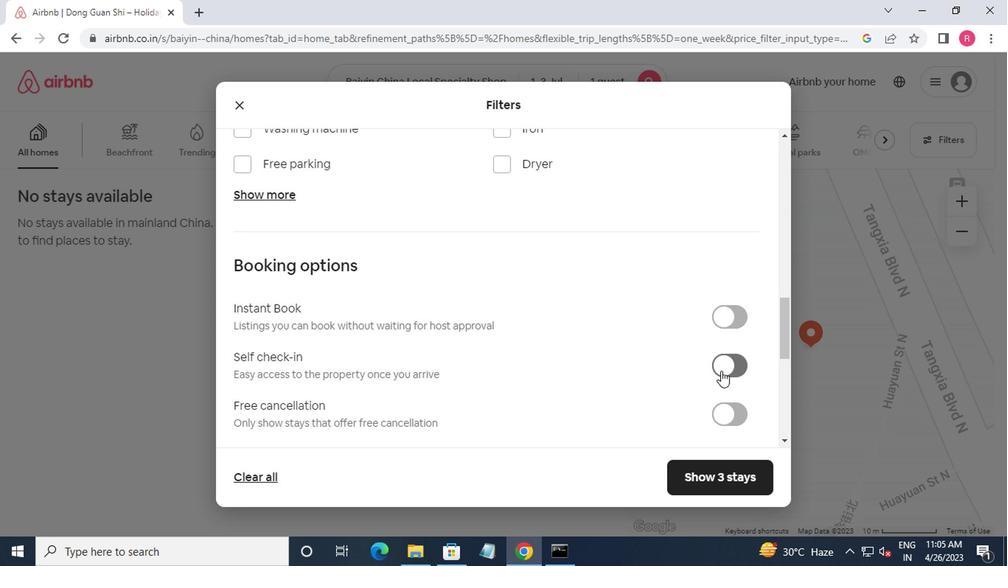 
Action: Mouse moved to (701, 372)
Screenshot: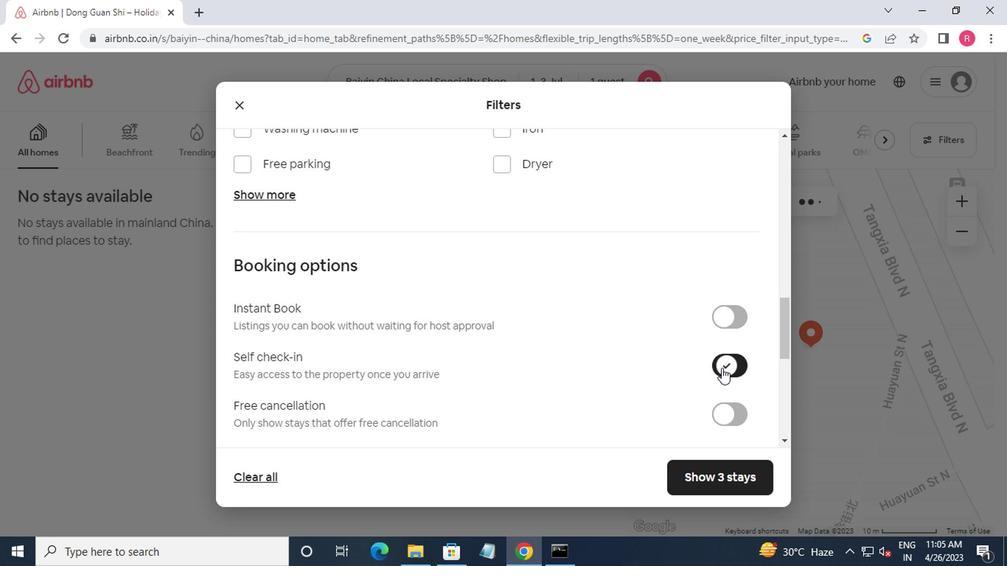 
Action: Mouse scrolled (701, 372) with delta (0, 0)
Screenshot: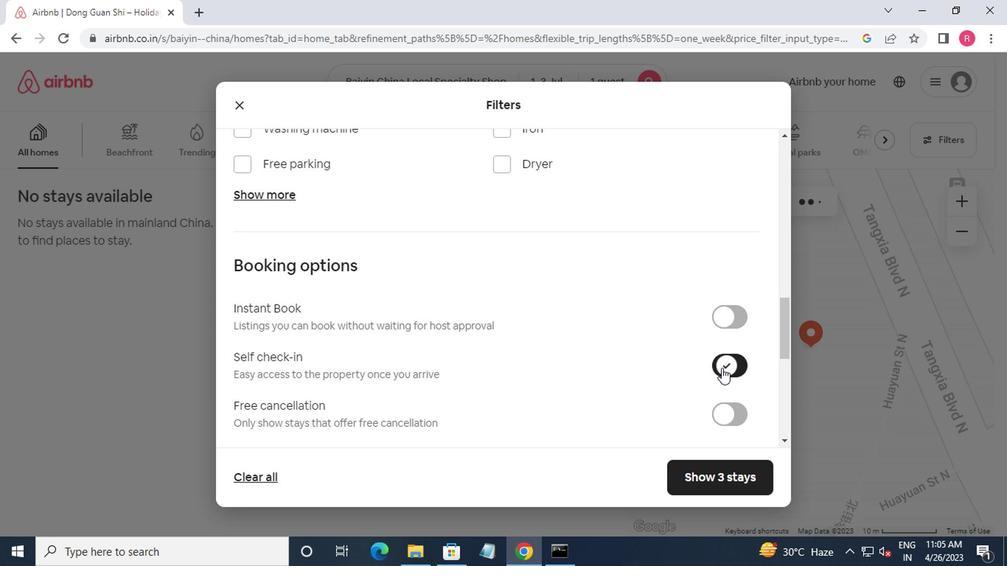 
Action: Mouse moved to (701, 376)
Screenshot: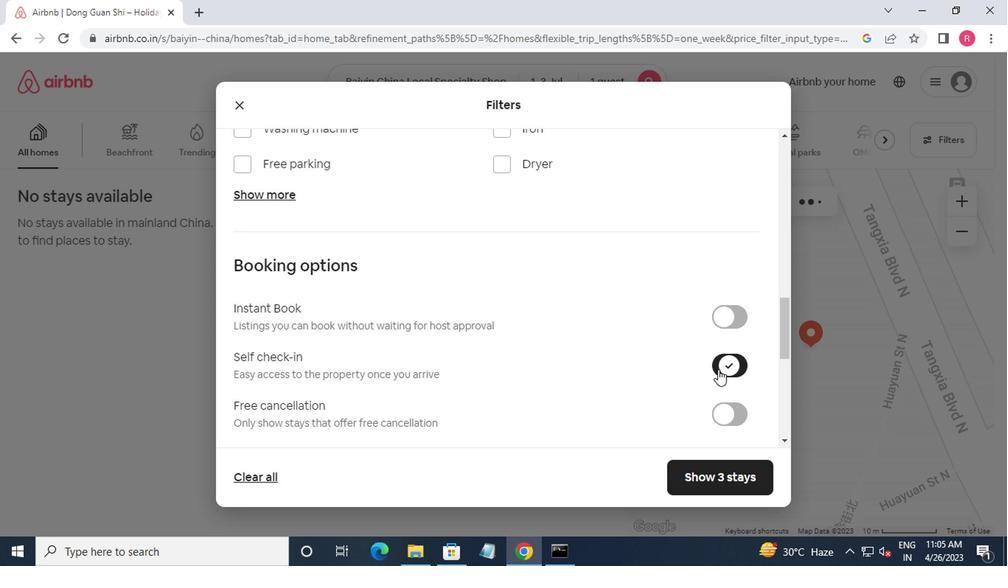 
Action: Mouse scrolled (701, 375) with delta (0, -1)
Screenshot: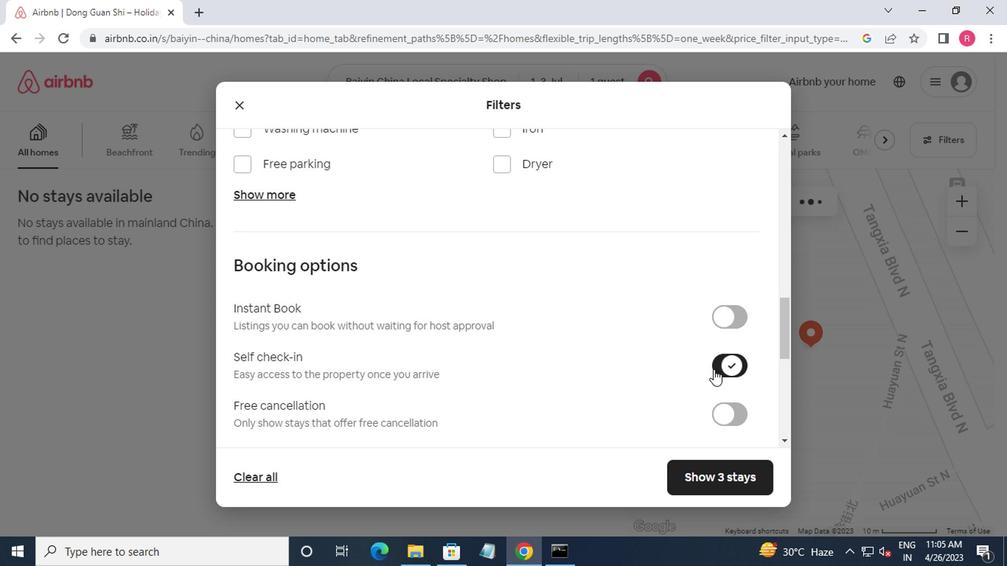 
Action: Mouse moved to (699, 378)
Screenshot: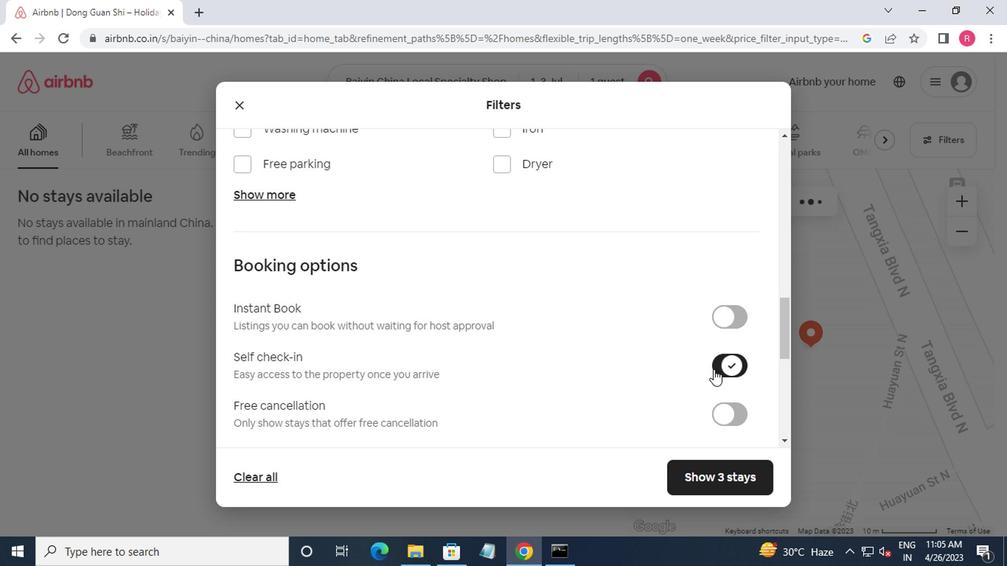 
Action: Mouse scrolled (699, 378) with delta (0, 0)
Screenshot: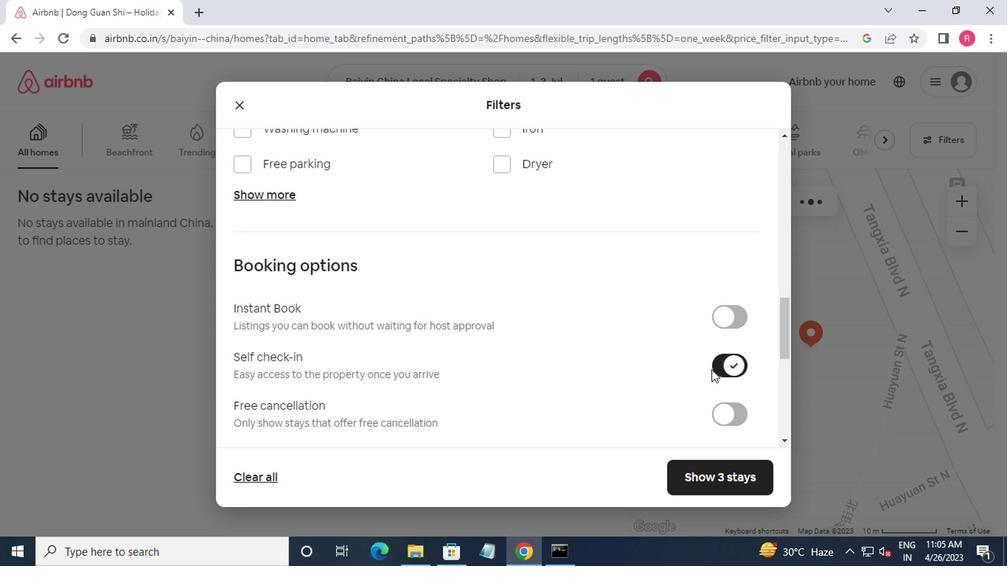 
Action: Mouse moved to (696, 381)
Screenshot: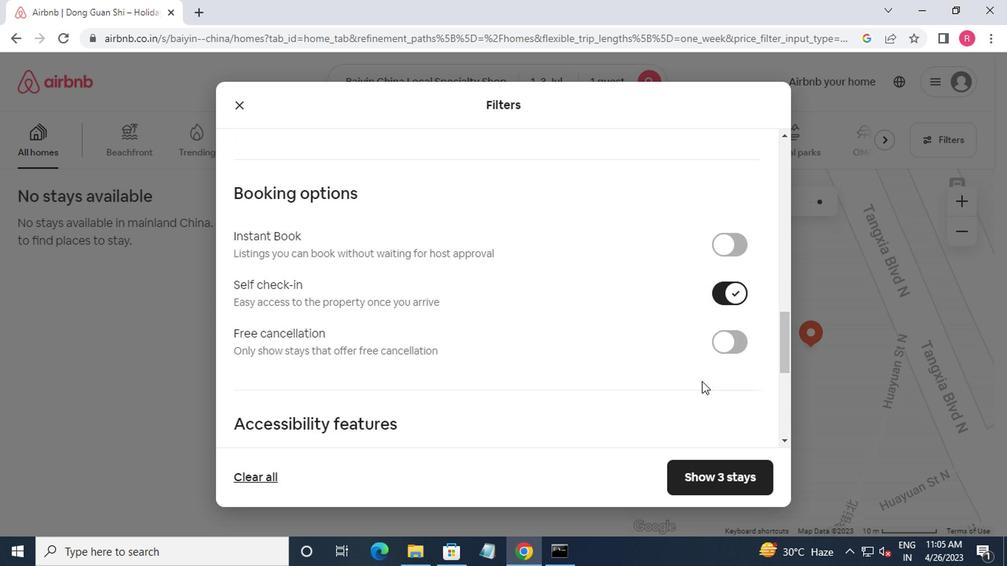 
Action: Mouse scrolled (696, 380) with delta (0, -1)
Screenshot: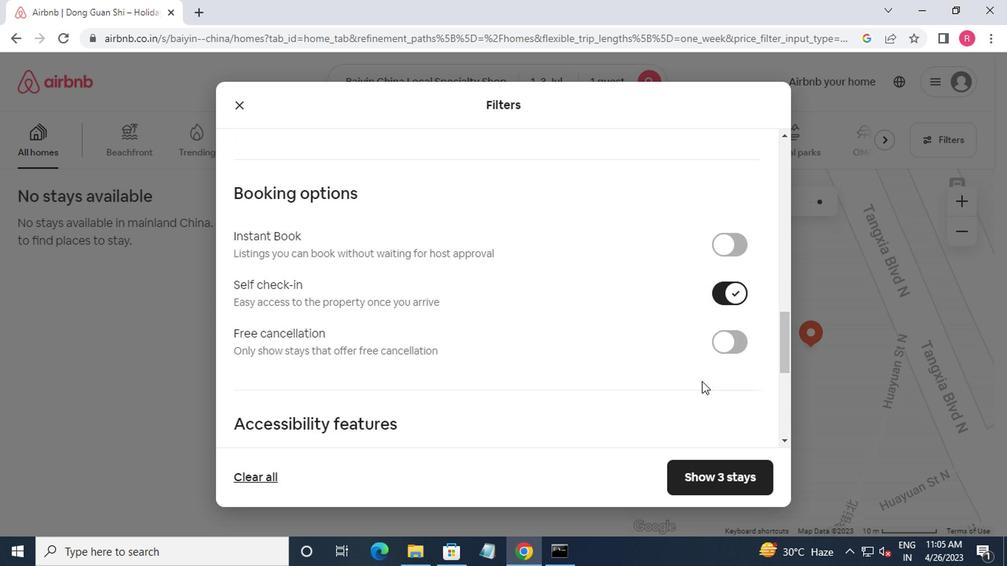 
Action: Mouse moved to (694, 381)
Screenshot: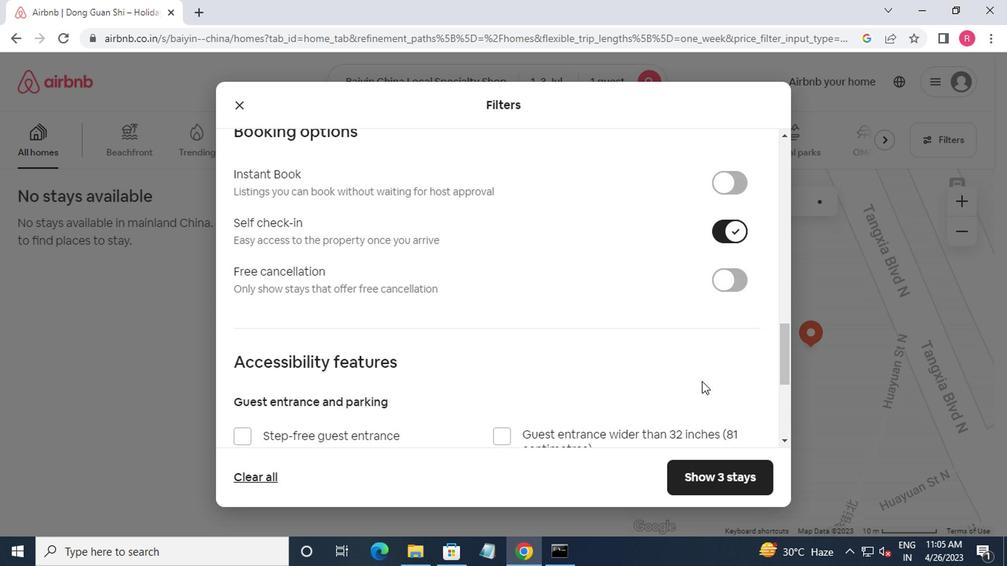 
Action: Mouse scrolled (694, 381) with delta (0, 0)
Screenshot: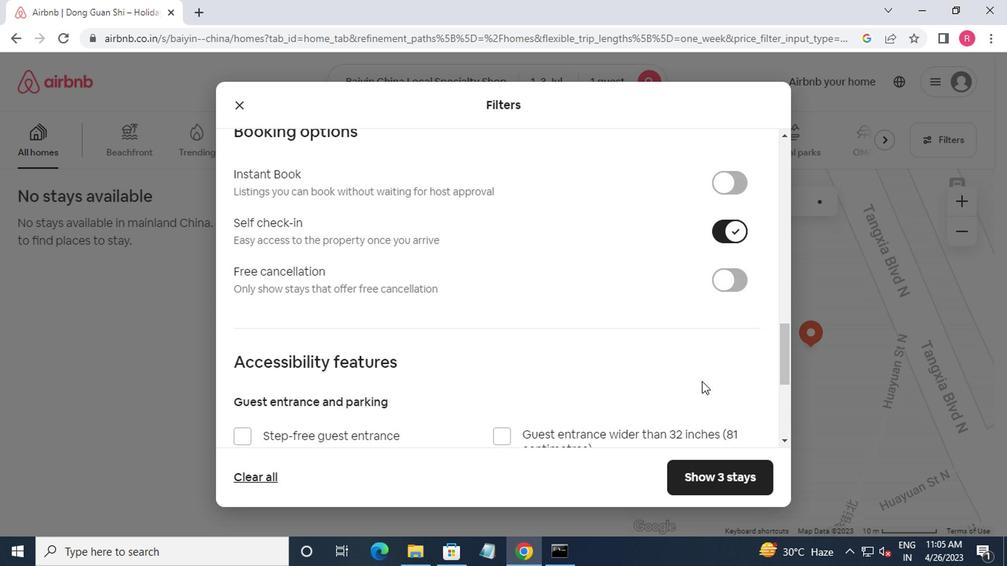 
Action: Mouse moved to (693, 383)
Screenshot: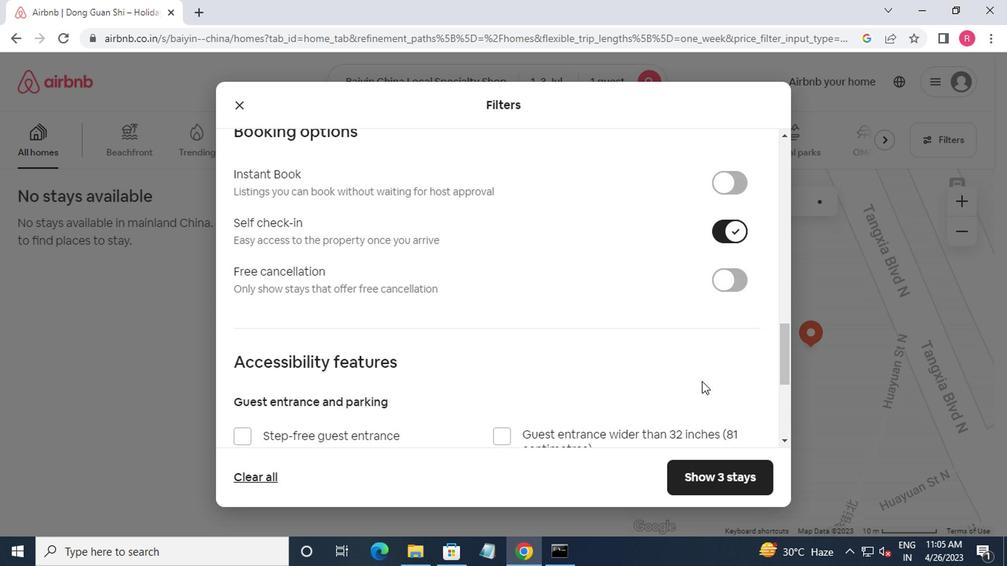 
Action: Mouse scrolled (693, 383) with delta (0, 0)
Screenshot: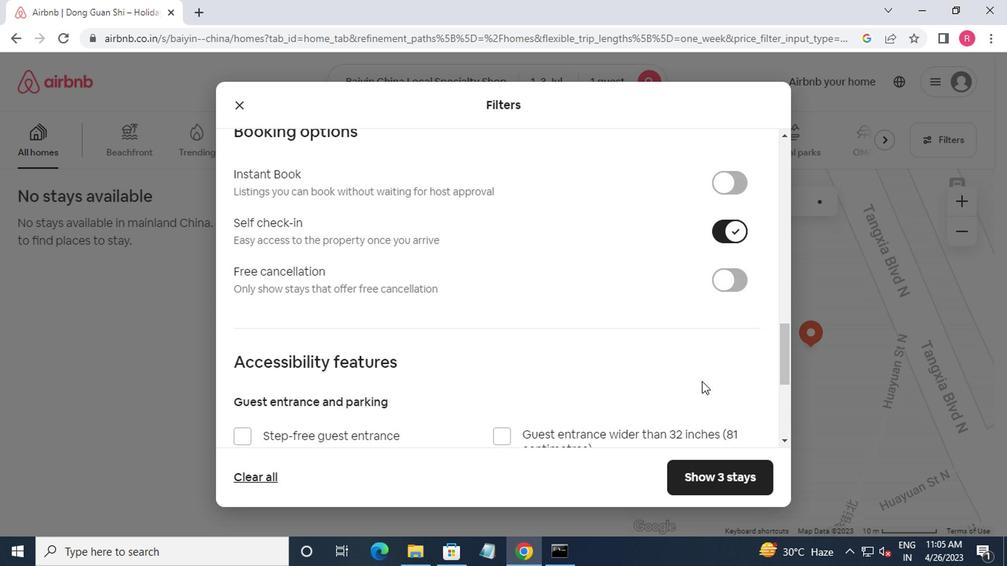 
Action: Mouse moved to (692, 385)
Screenshot: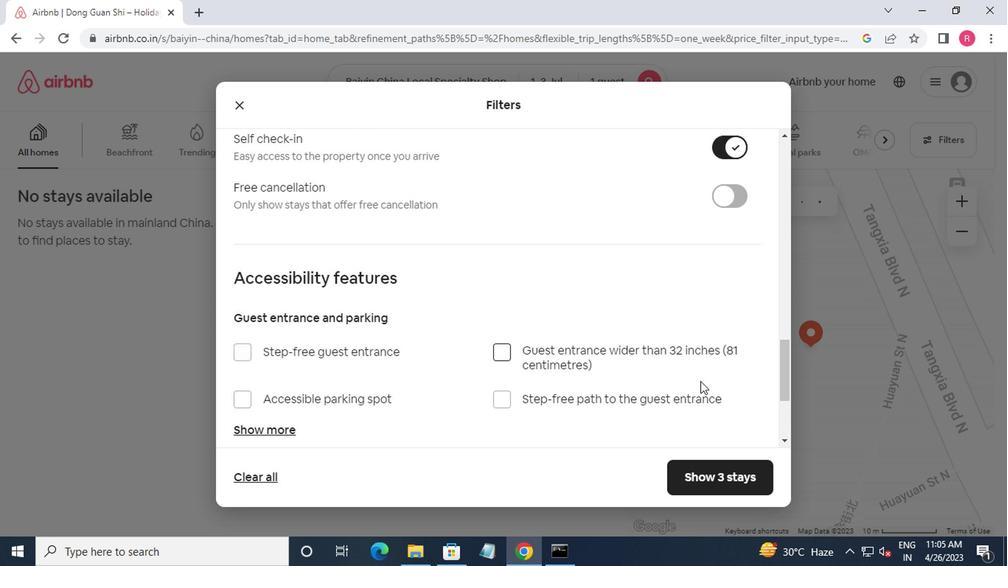 
Action: Mouse scrolled (692, 384) with delta (0, 0)
Screenshot: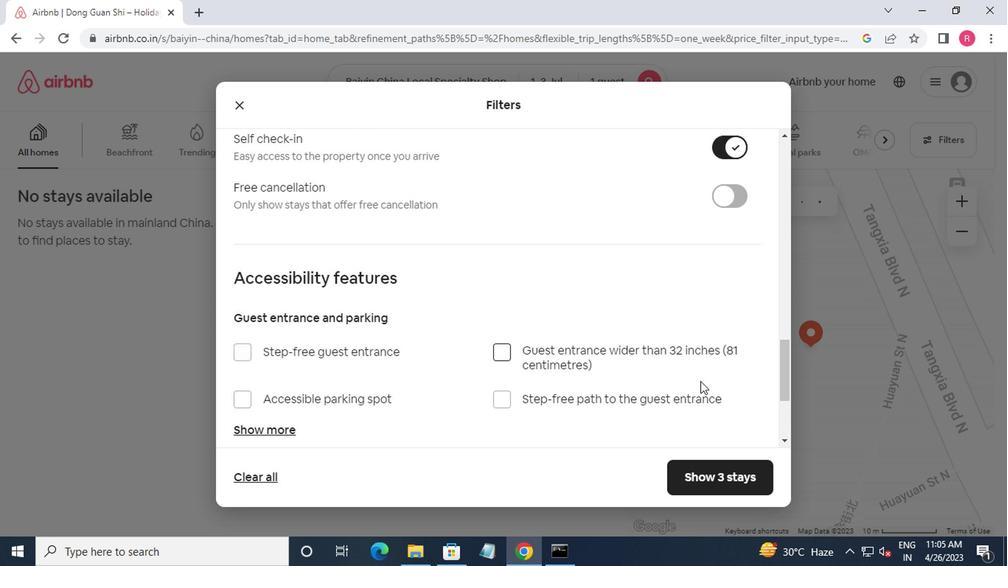 
Action: Mouse moved to (691, 389)
Screenshot: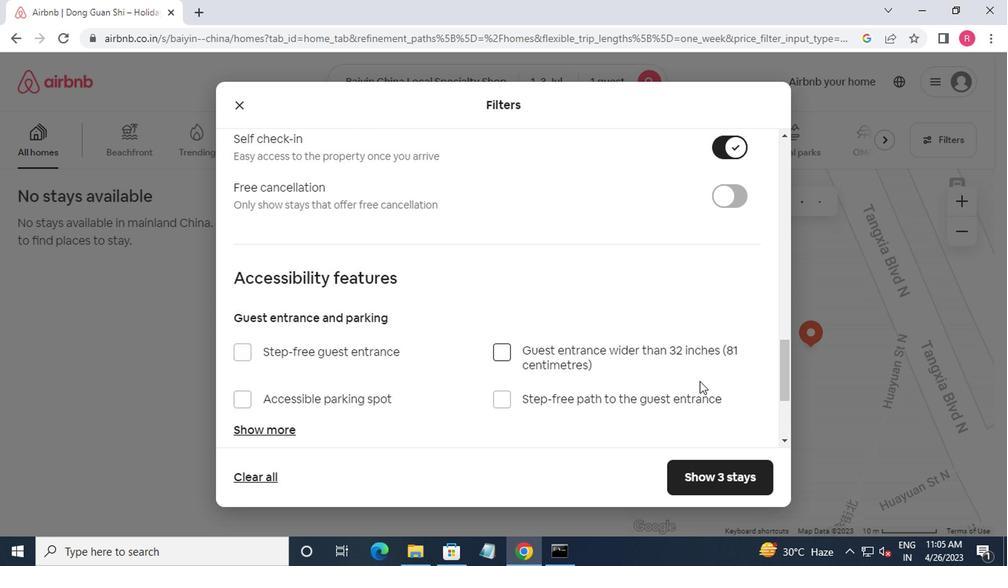 
Action: Mouse scrolled (691, 389) with delta (0, 0)
Screenshot: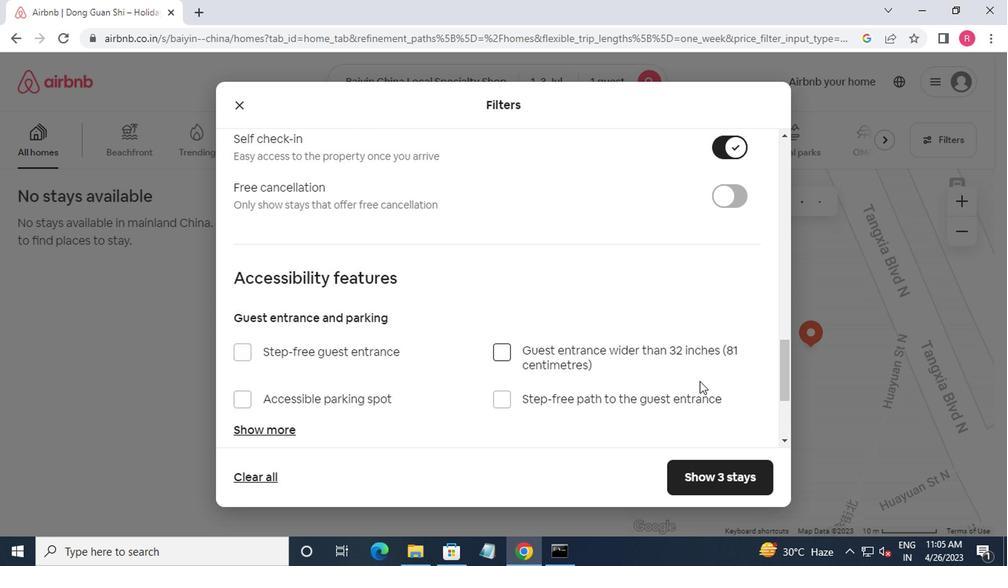 
Action: Mouse moved to (696, 476)
Screenshot: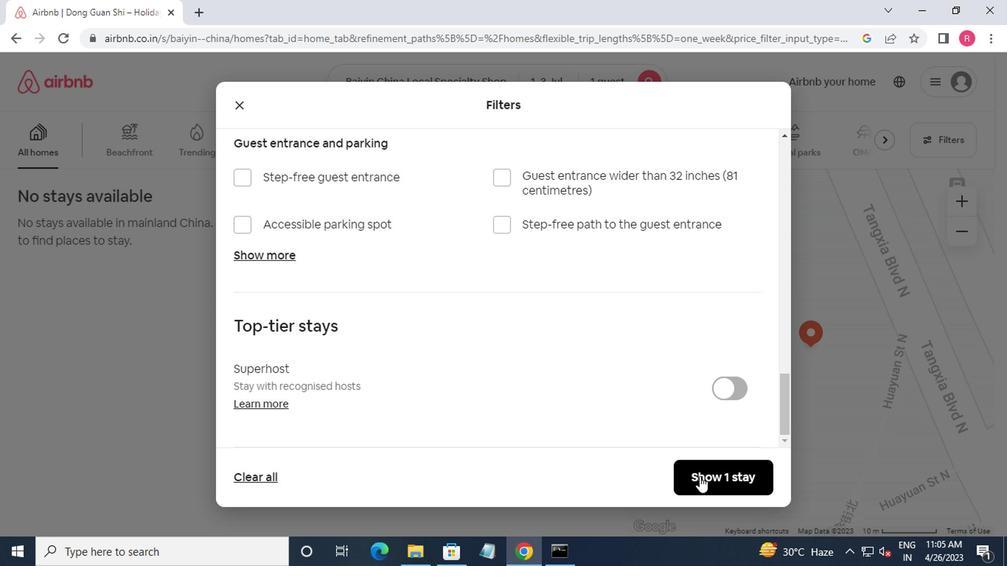 
Action: Mouse pressed left at (696, 476)
Screenshot: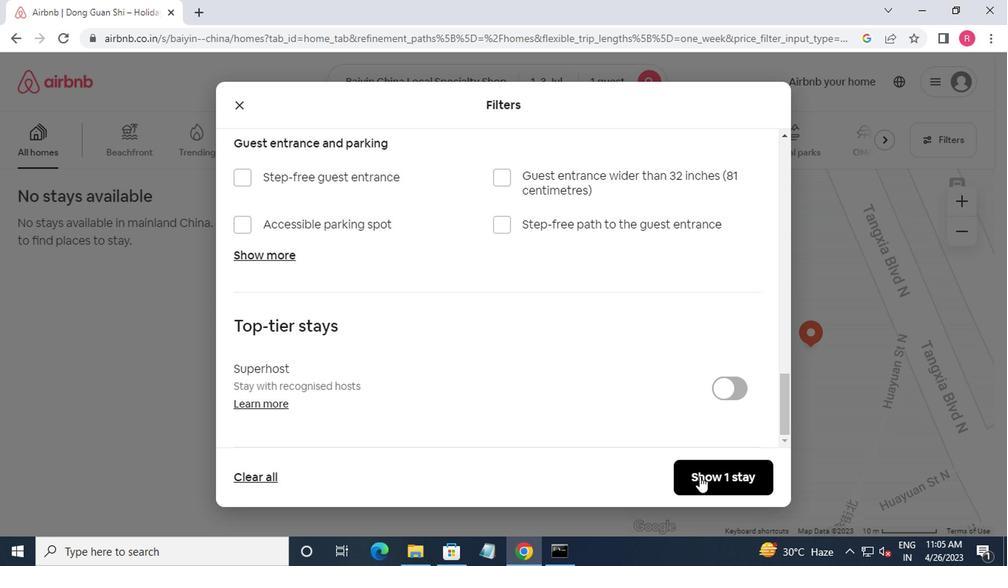 
Action: Mouse moved to (616, 307)
Screenshot: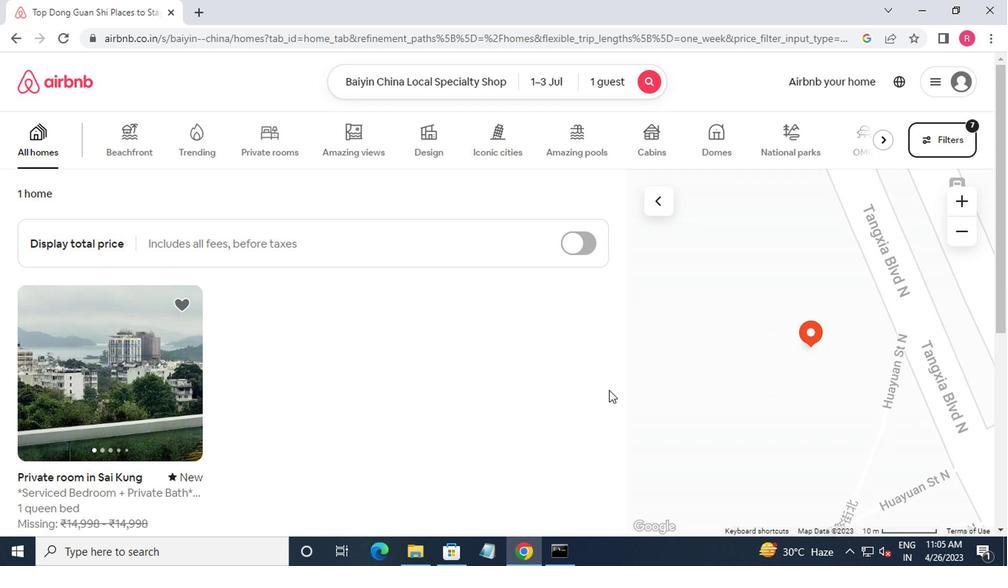 
